 Task: Look for space in El Dorado Hills, United States from 10th July, 2023 to 15th July, 2023 for 7 adults in price range Rs.10000 to Rs.15000. Place can be entire place or shared room with 4 bedrooms having 7 beds and 4 bathrooms. Property type can be house, flat, guest house. Amenities needed are: wifi, TV, free parkinig on premises, gym, breakfast. Booking option can be shelf check-in. Required host language is English.
Action: Mouse moved to (456, 128)
Screenshot: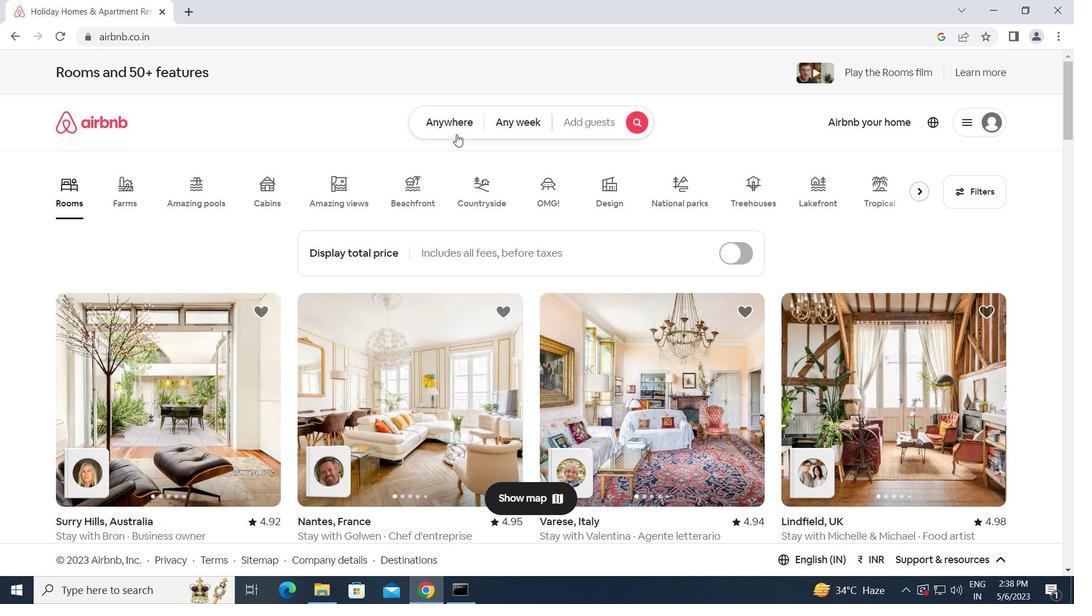 
Action: Mouse pressed left at (456, 128)
Screenshot: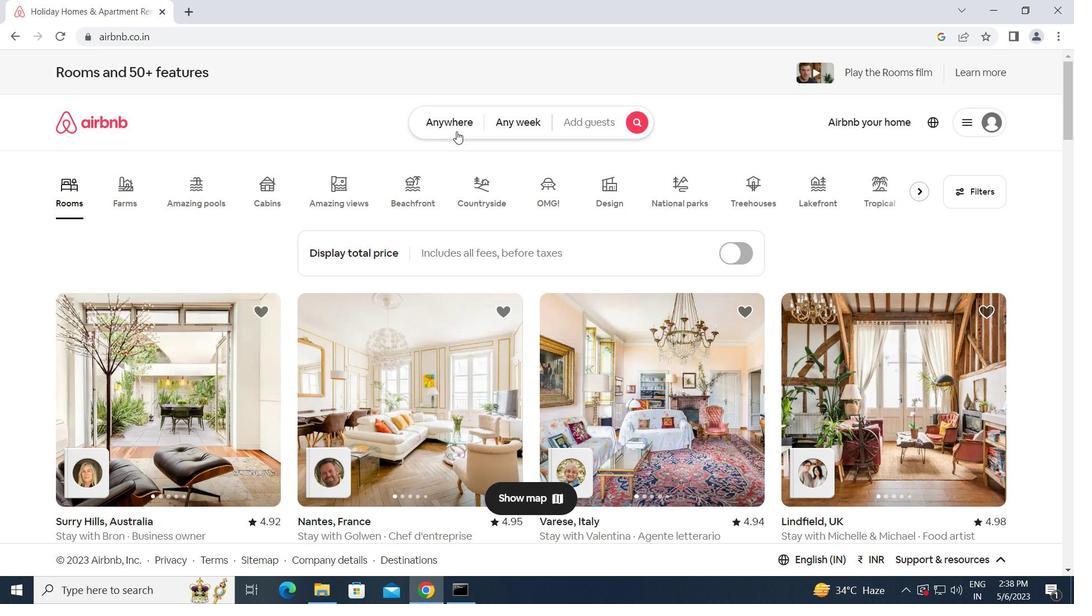 
Action: Mouse moved to (413, 170)
Screenshot: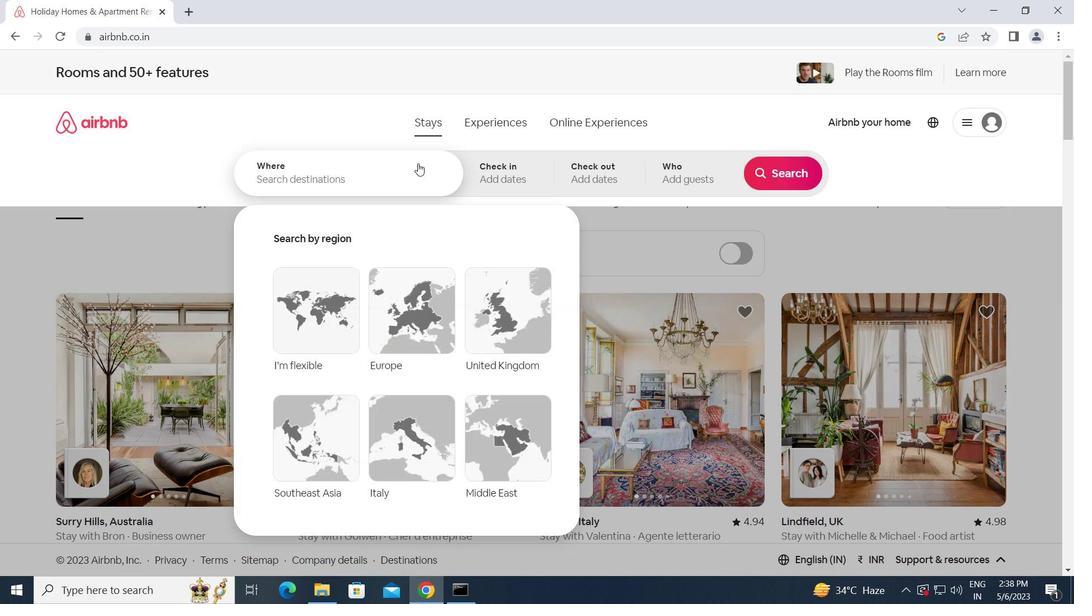 
Action: Mouse pressed left at (413, 170)
Screenshot: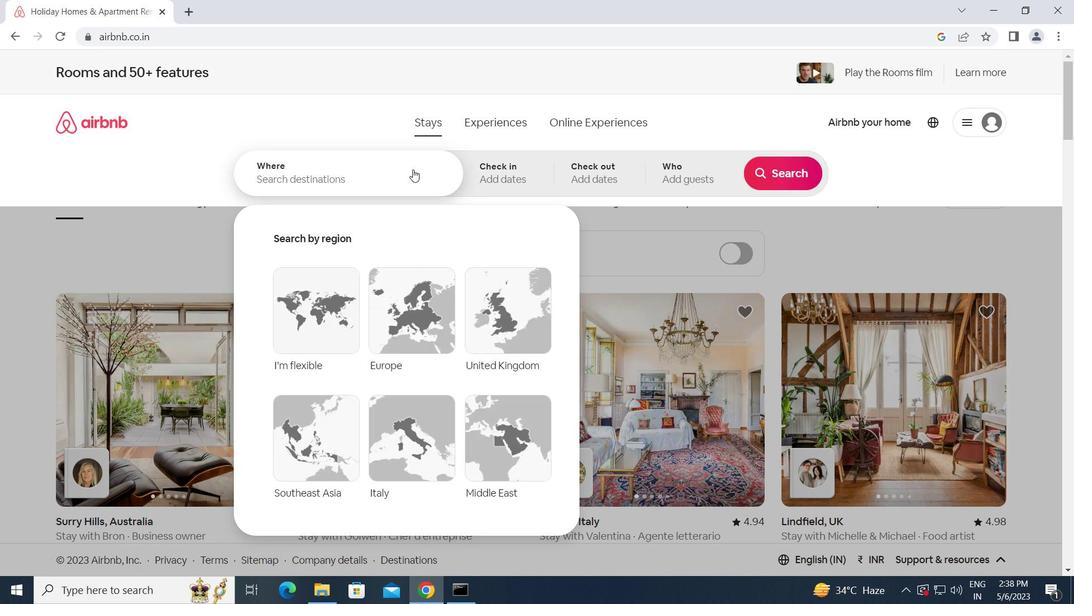 
Action: Key pressed e<Key.caps_lock>l<Key.space><Key.caps_lock>d<Key.caps_lock>orado<Key.space><Key.caps_lock>h<Key.caps_lock>ills,<Key.space><Key.caps_lock>u<Key.caps_lock>nited<Key.space><Key.caps_lock>s<Key.caps_lock>tates<Key.enter>
Screenshot: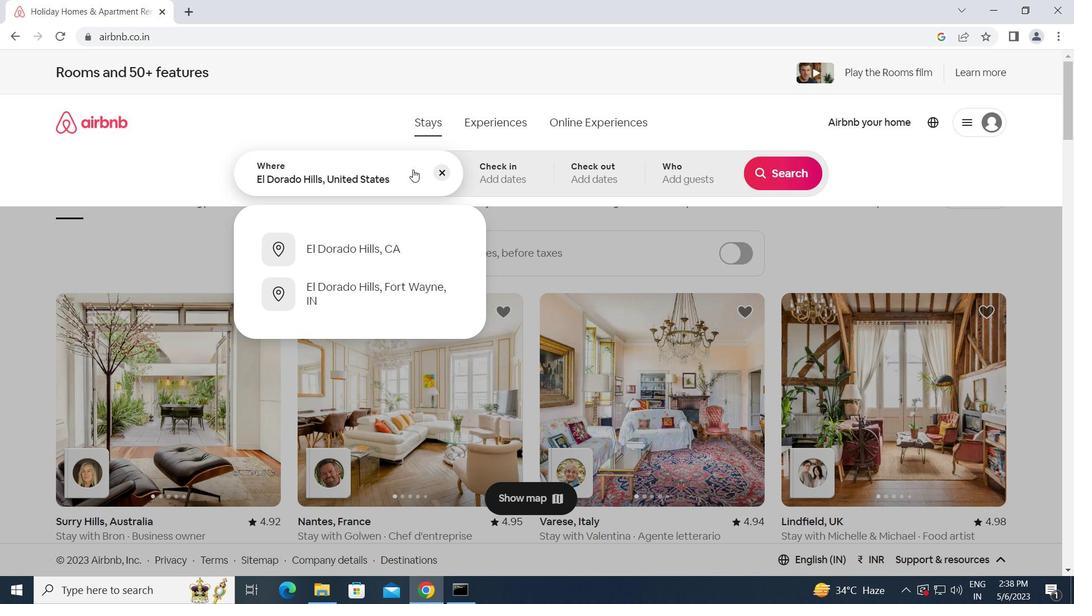 
Action: Mouse moved to (784, 277)
Screenshot: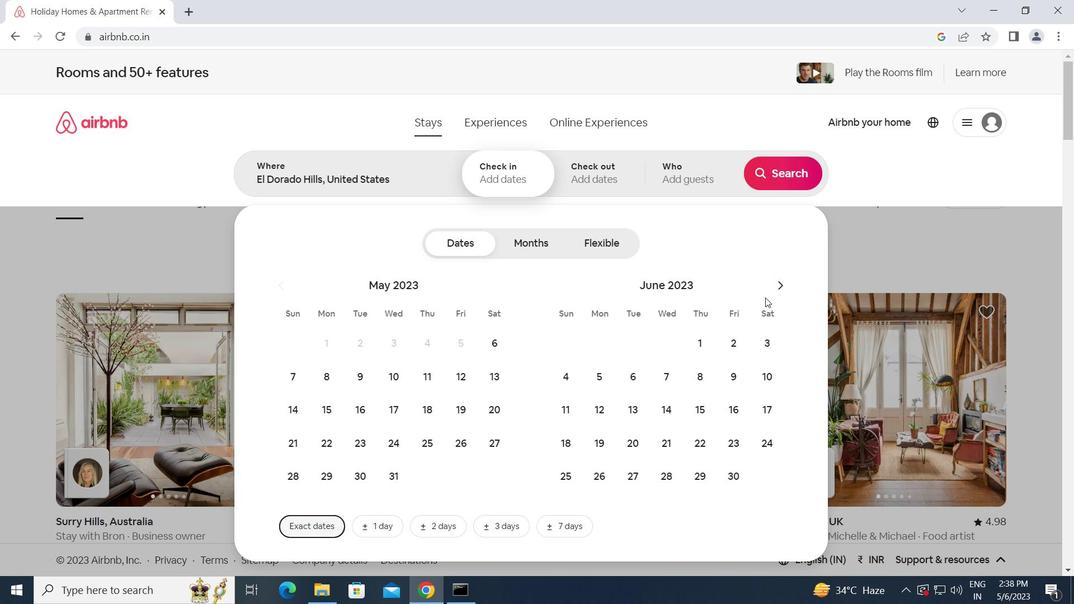 
Action: Mouse pressed left at (784, 277)
Screenshot: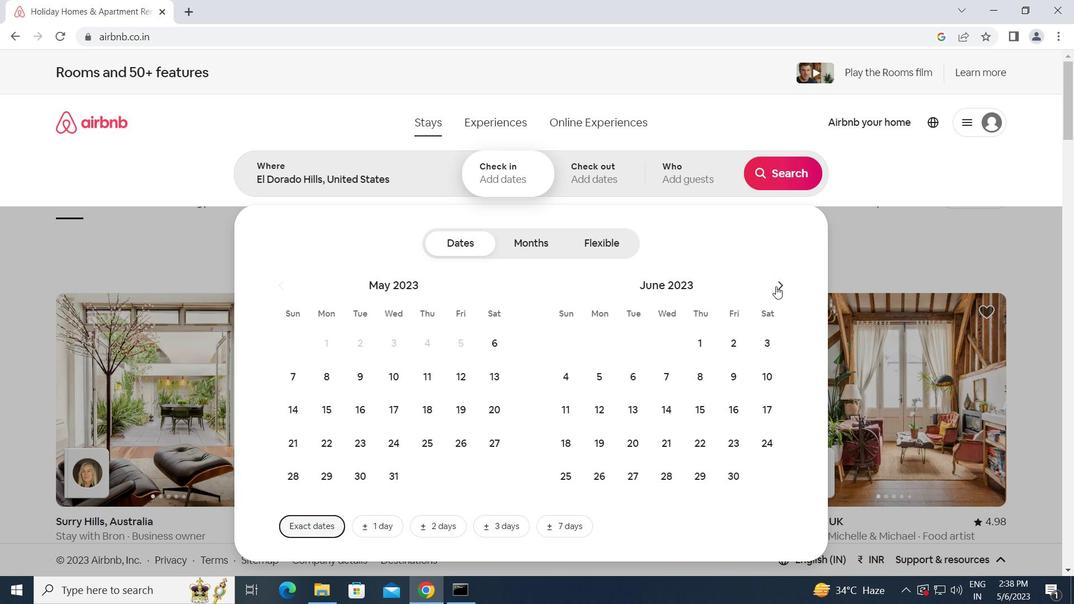 
Action: Mouse moved to (597, 414)
Screenshot: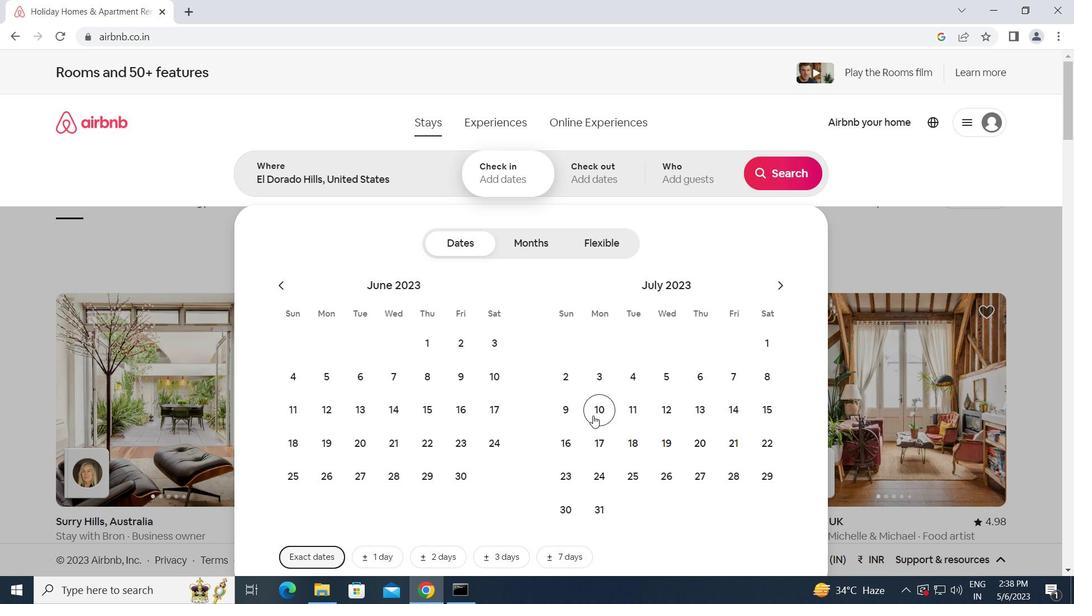
Action: Mouse pressed left at (597, 414)
Screenshot: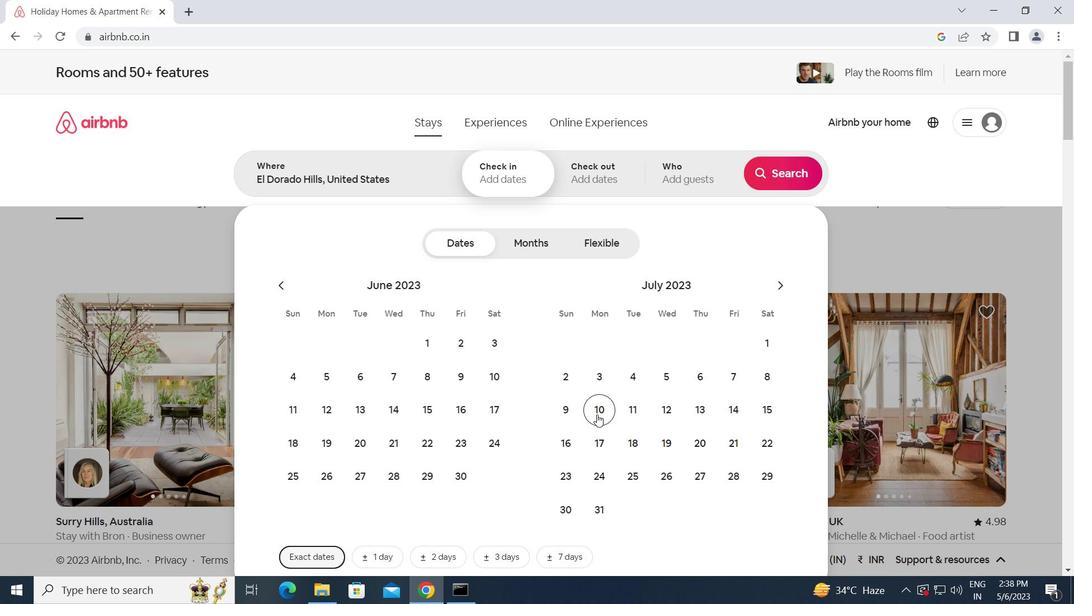 
Action: Mouse moved to (773, 409)
Screenshot: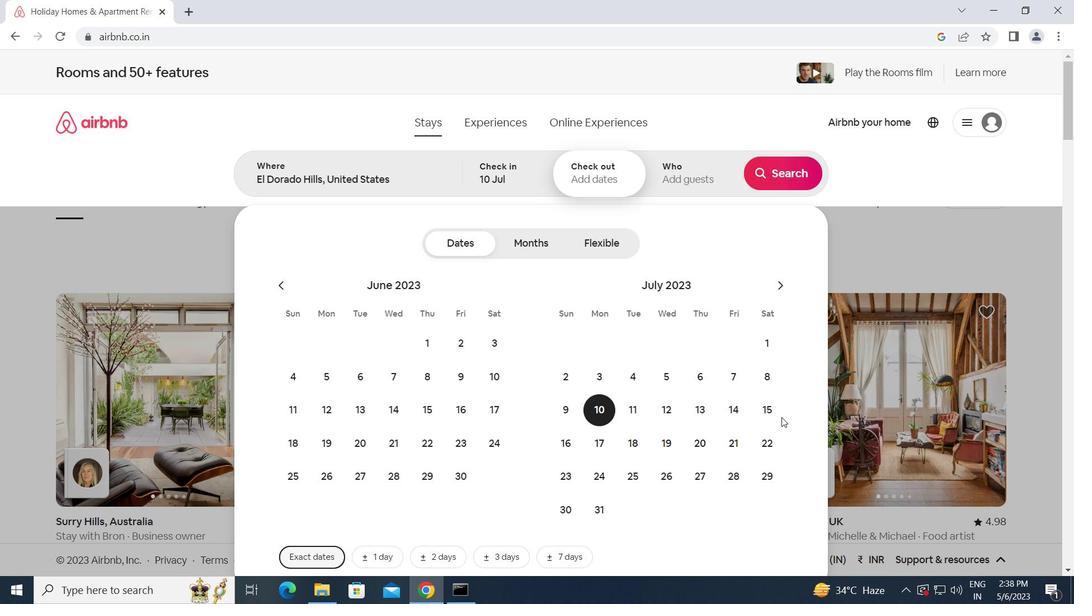 
Action: Mouse pressed left at (773, 409)
Screenshot: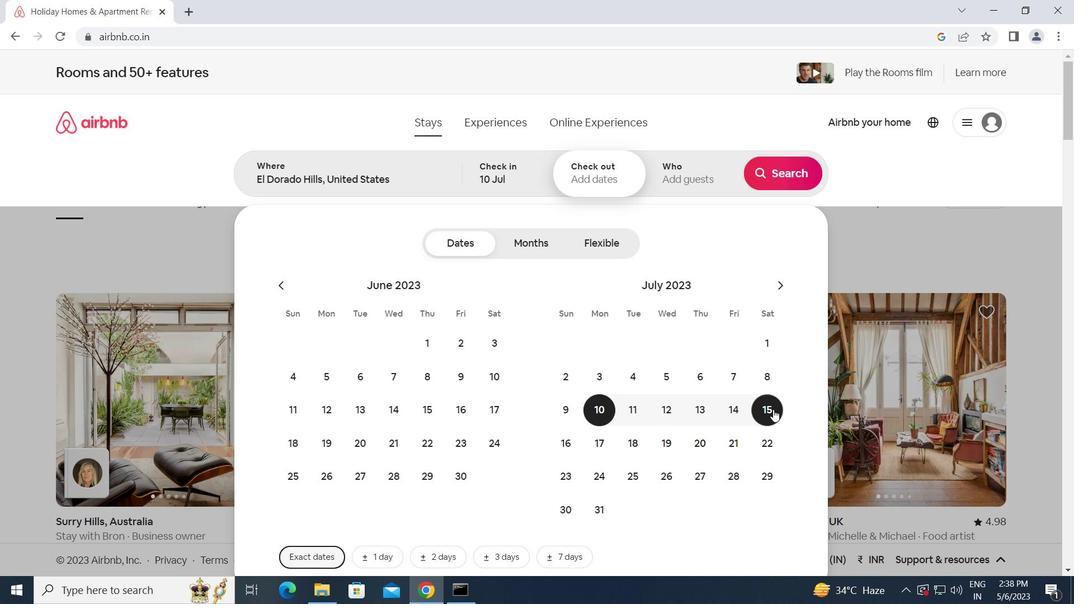 
Action: Mouse moved to (691, 174)
Screenshot: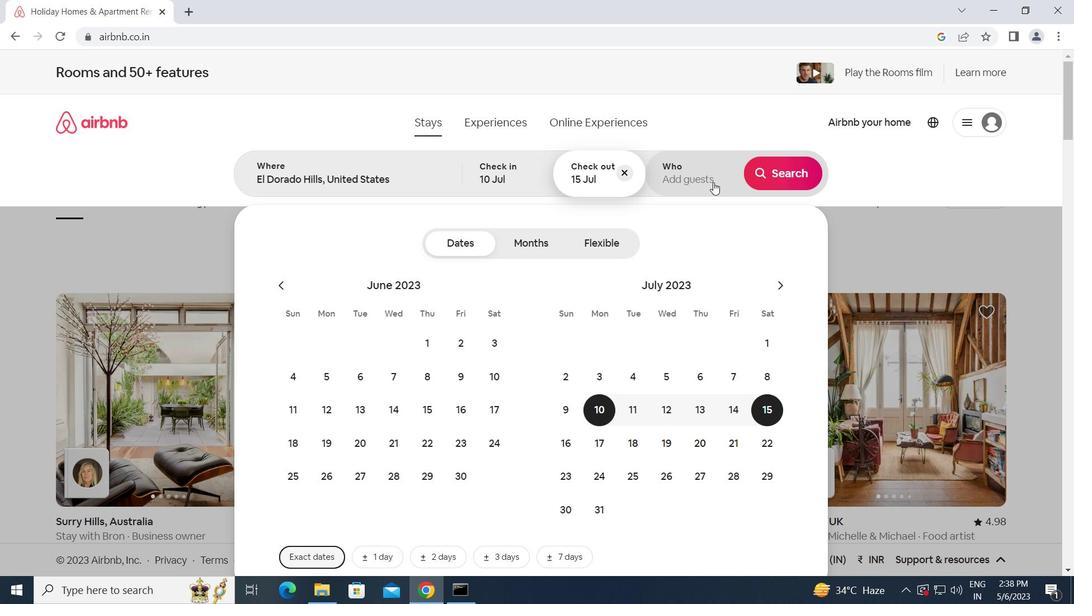 
Action: Mouse pressed left at (691, 174)
Screenshot: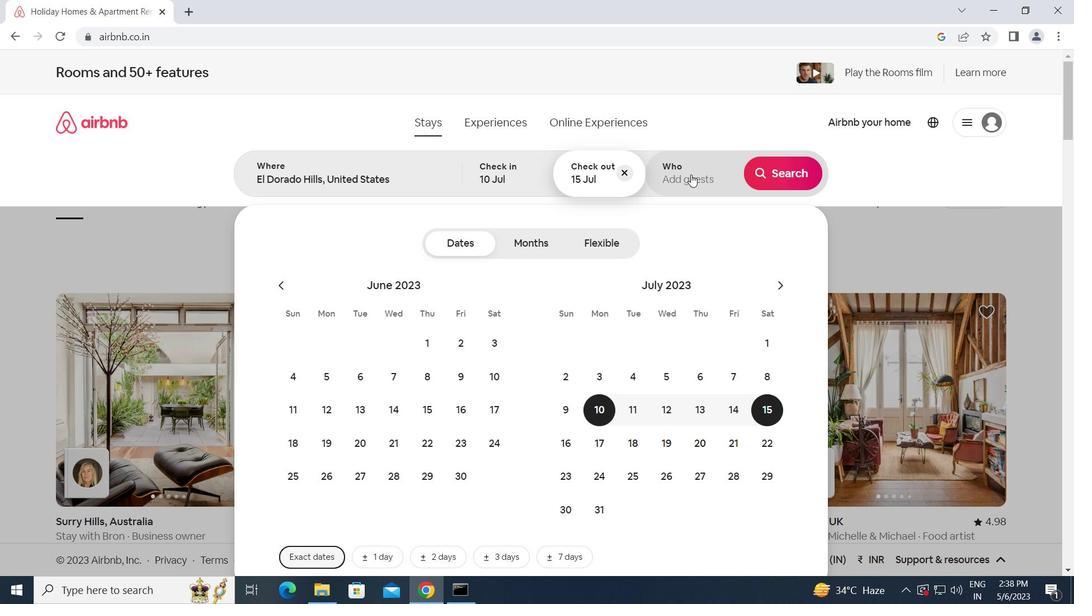
Action: Mouse moved to (791, 246)
Screenshot: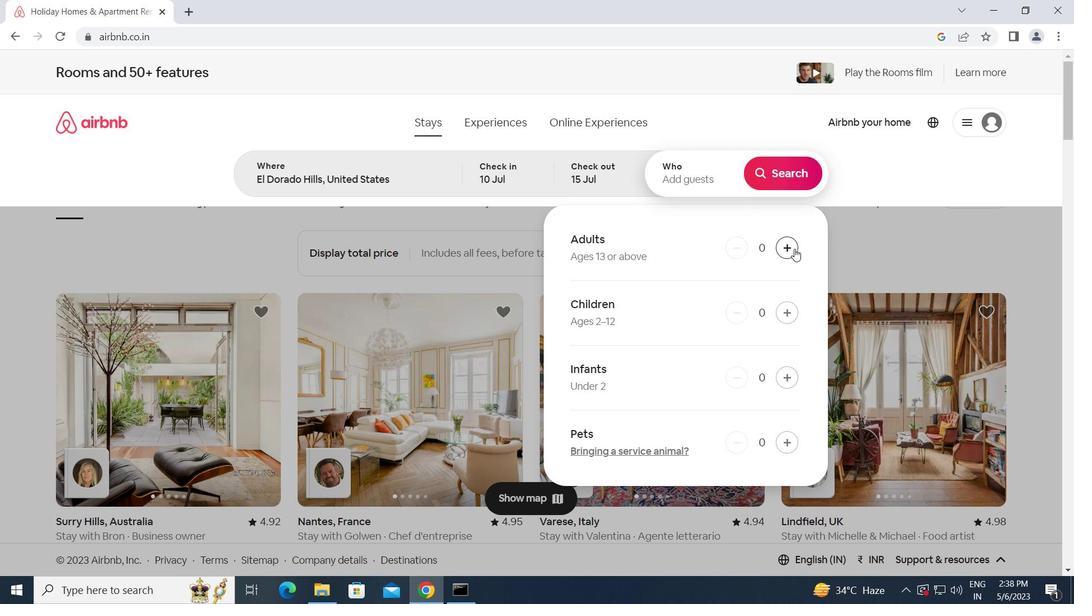 
Action: Mouse pressed left at (791, 246)
Screenshot: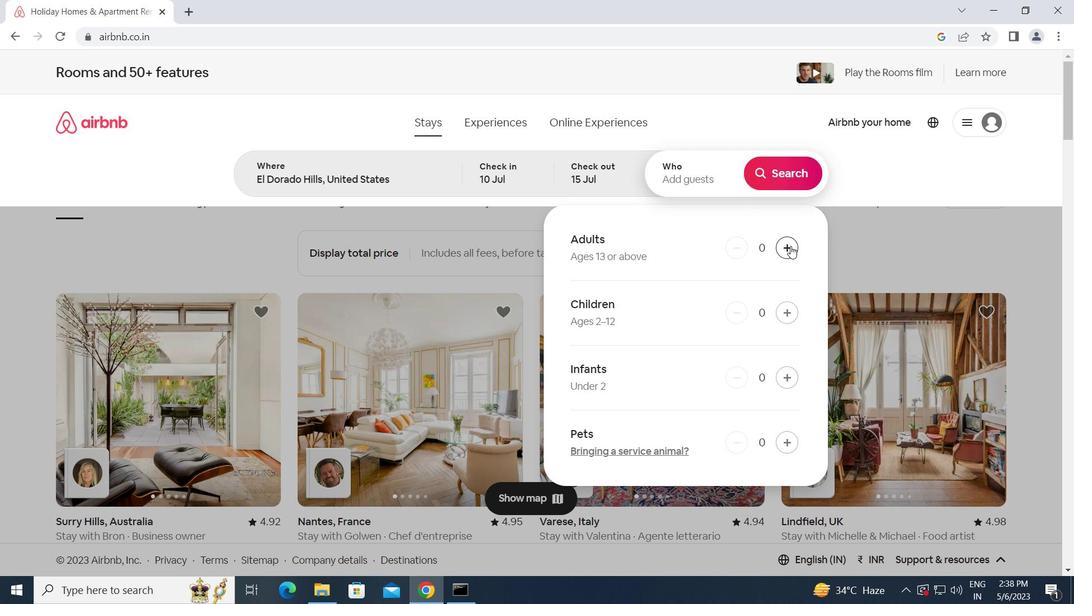 
Action: Mouse pressed left at (791, 246)
Screenshot: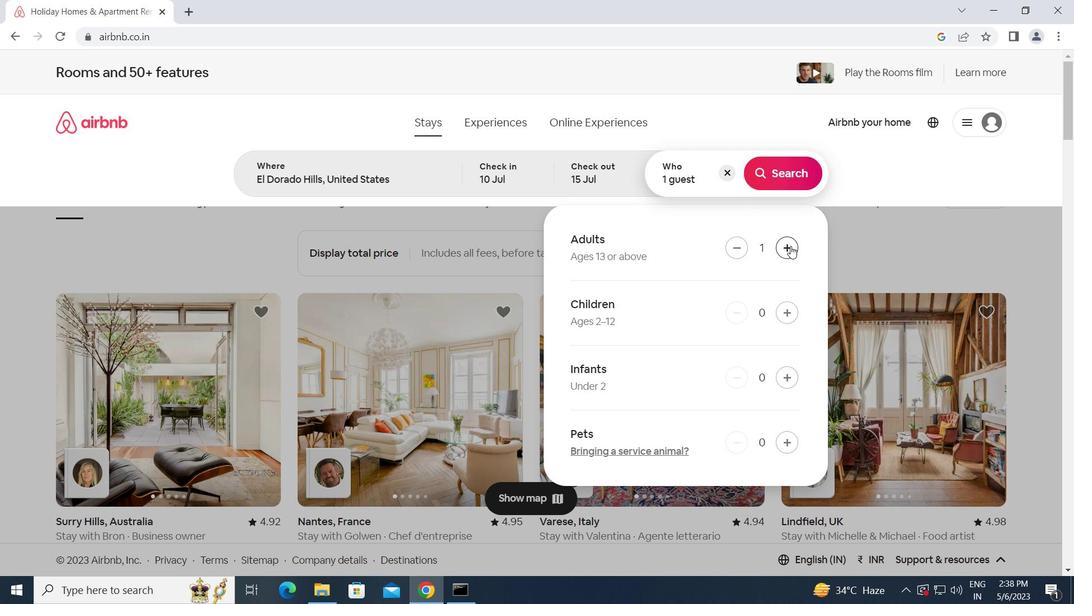 
Action: Mouse pressed left at (791, 246)
Screenshot: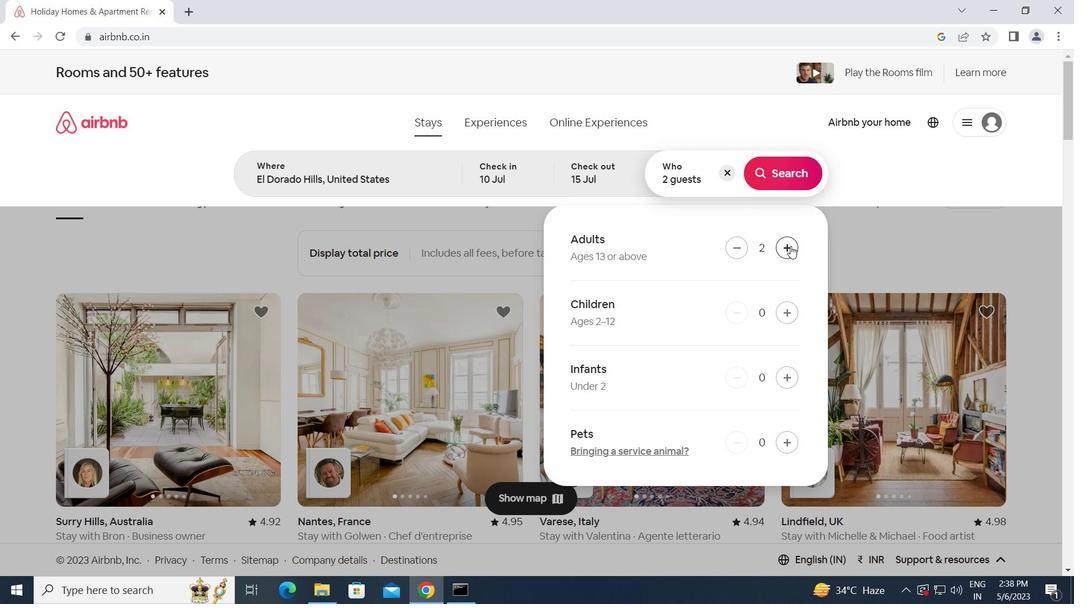 
Action: Mouse pressed left at (791, 246)
Screenshot: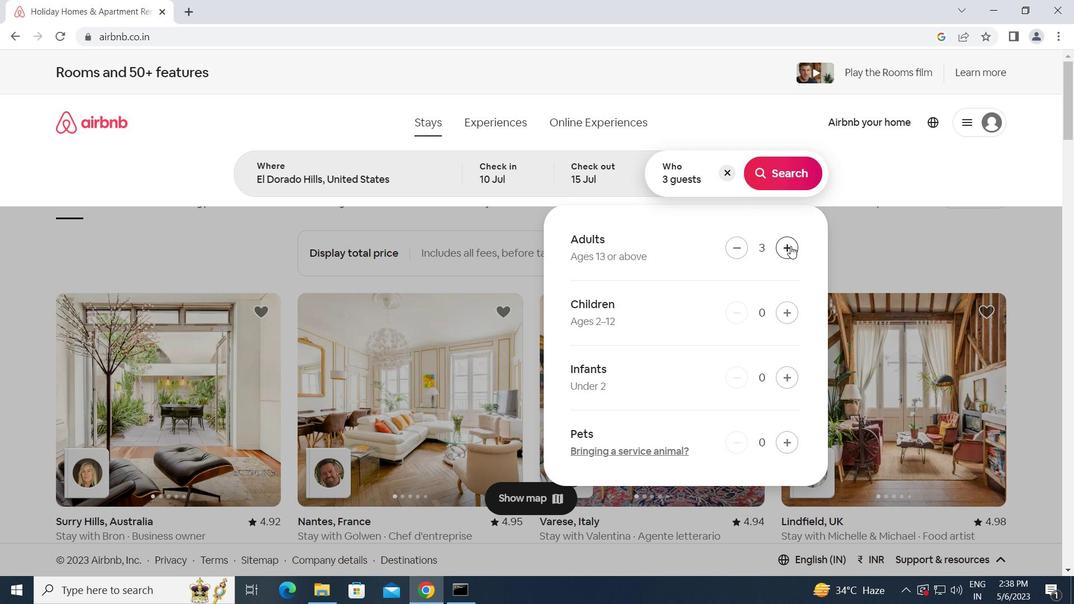 
Action: Mouse pressed left at (791, 246)
Screenshot: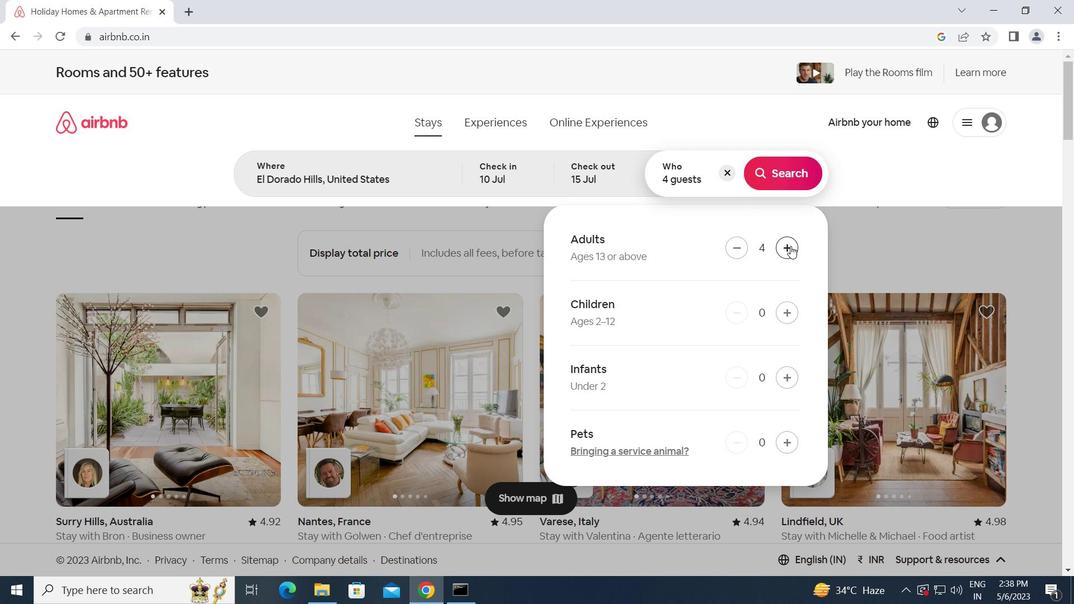 
Action: Mouse pressed left at (791, 246)
Screenshot: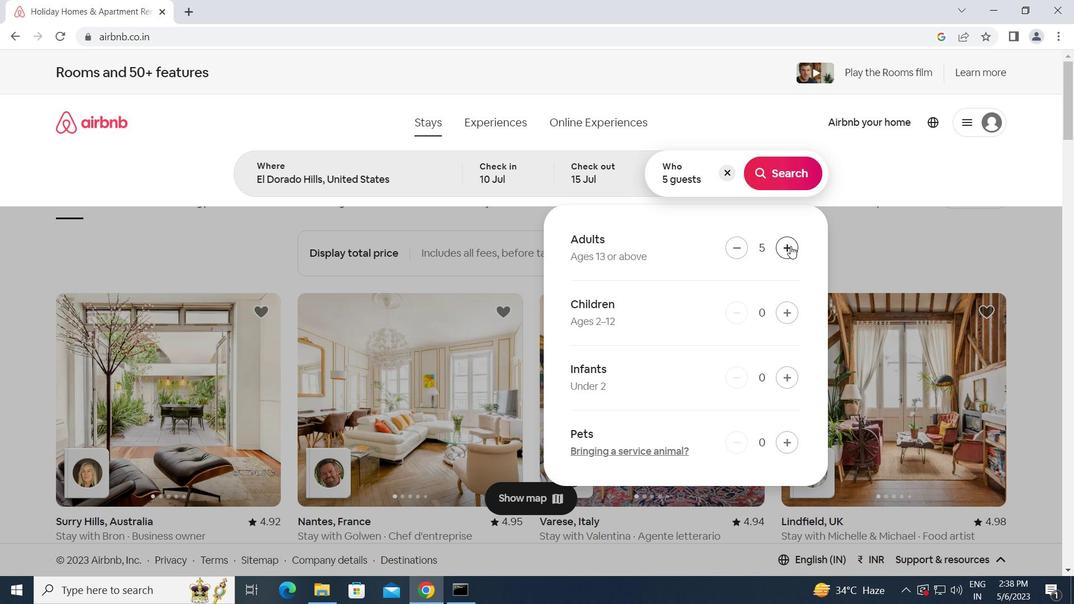 
Action: Mouse pressed left at (791, 246)
Screenshot: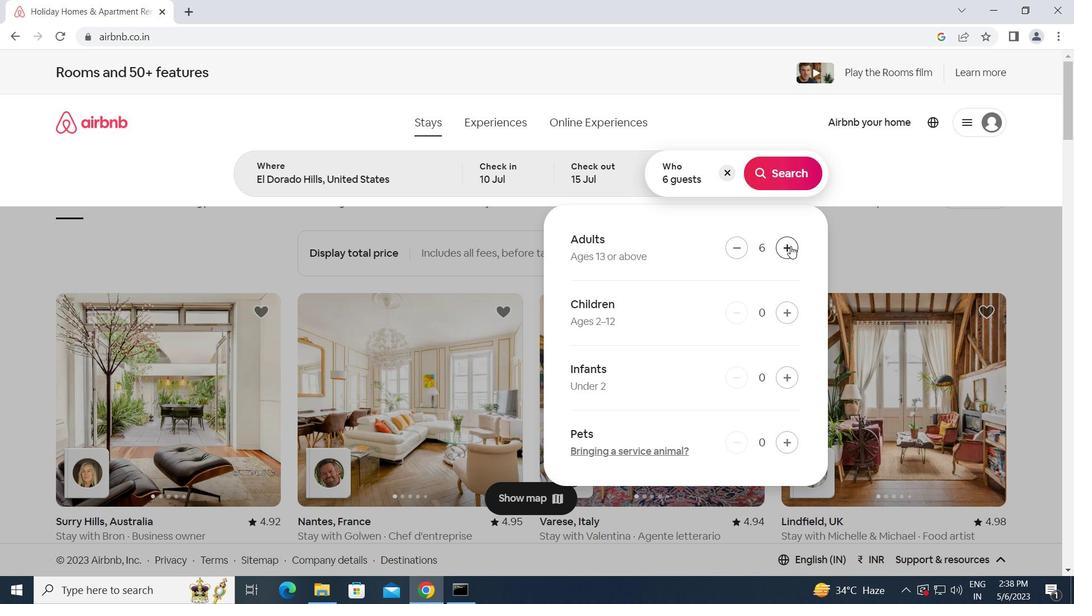 
Action: Mouse moved to (792, 174)
Screenshot: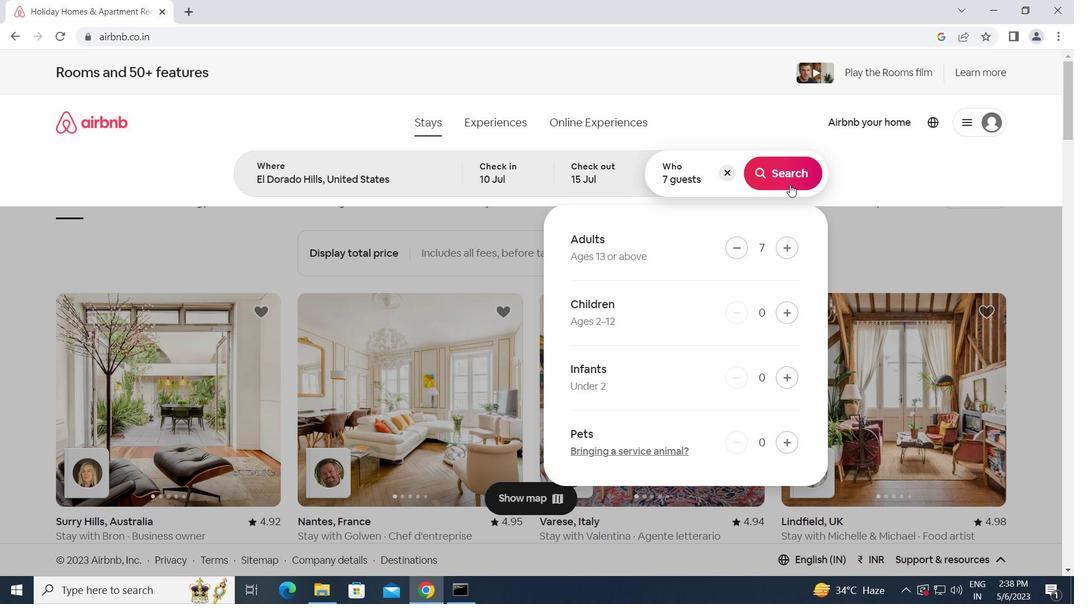
Action: Mouse pressed left at (792, 174)
Screenshot: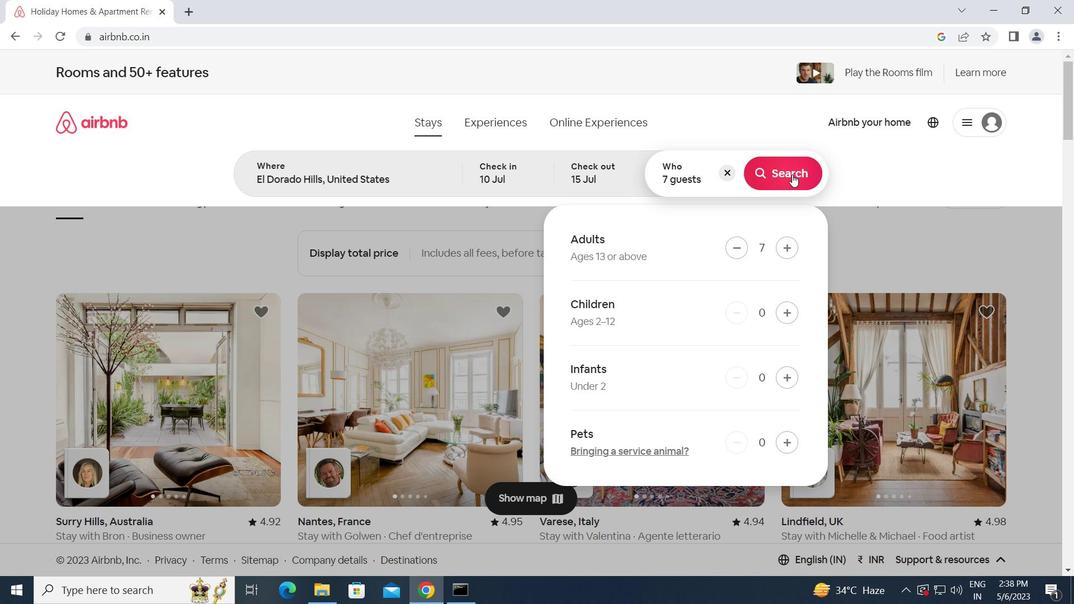
Action: Mouse moved to (1003, 135)
Screenshot: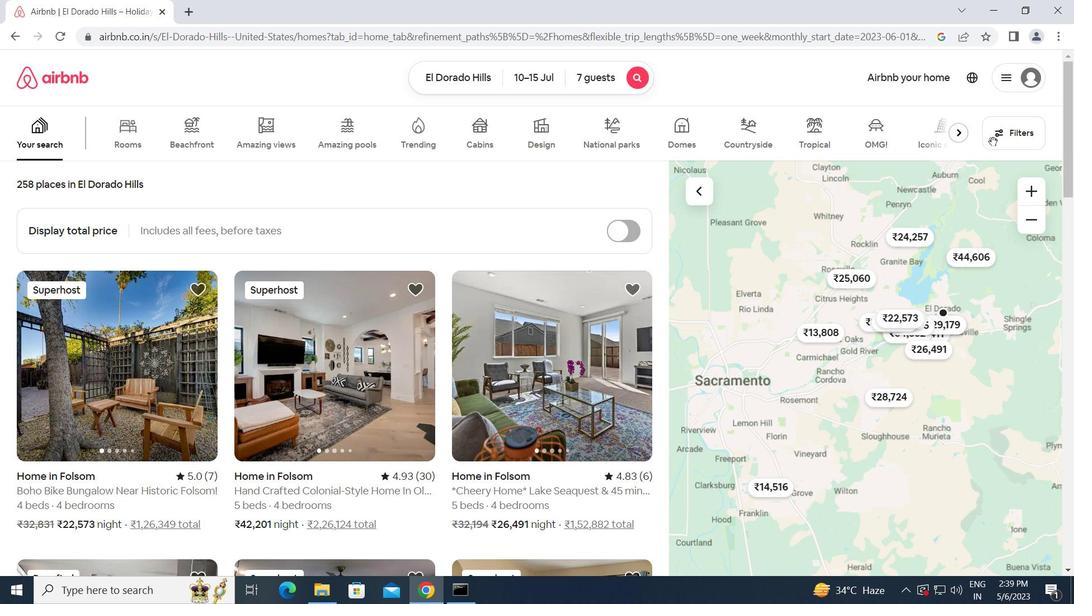 
Action: Mouse pressed left at (1003, 135)
Screenshot: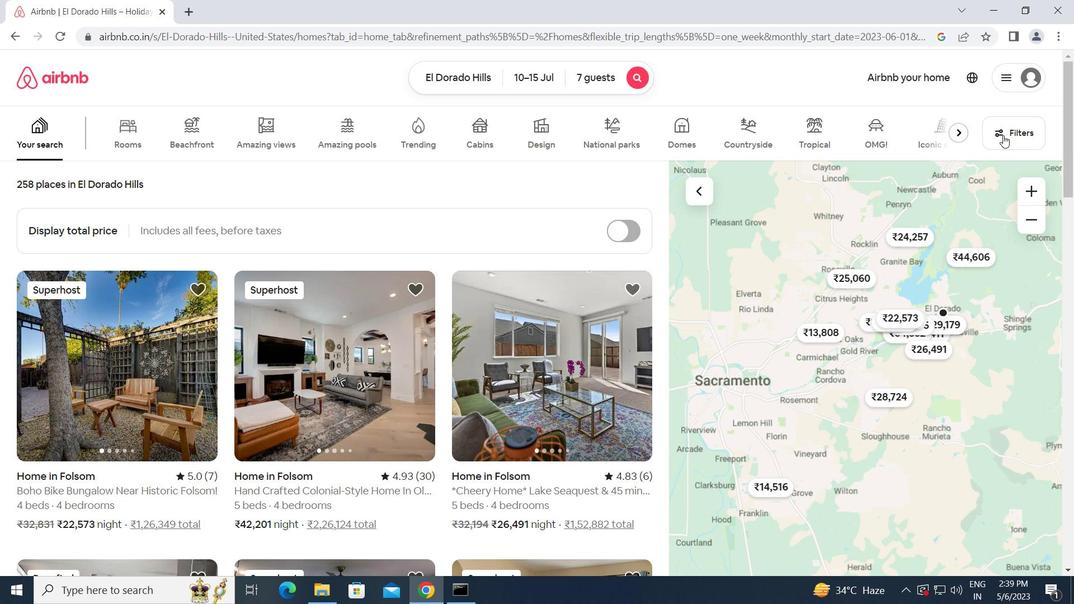 
Action: Mouse moved to (331, 385)
Screenshot: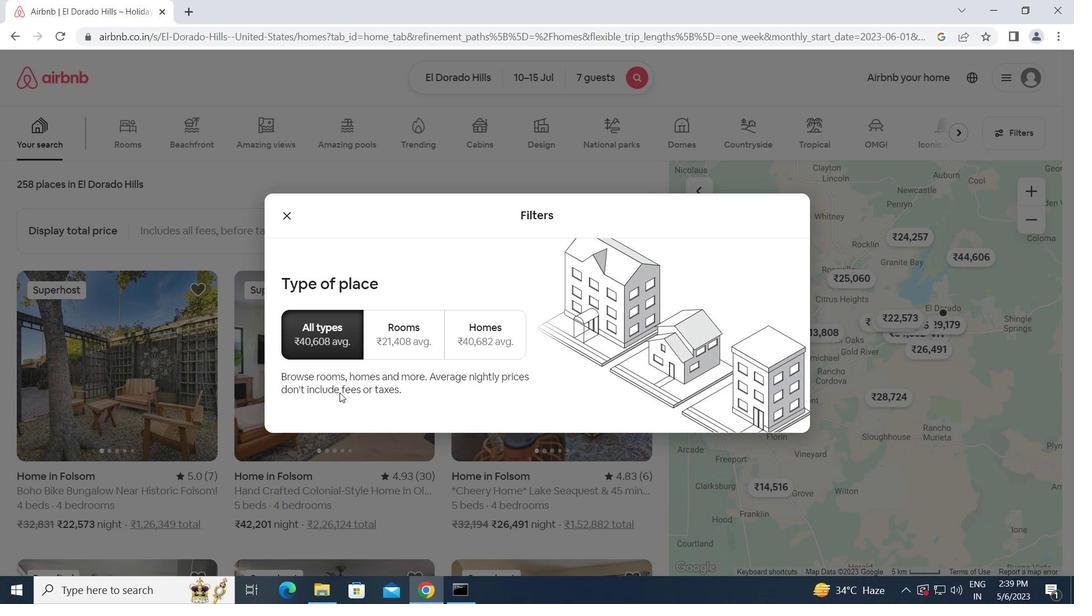 
Action: Mouse scrolled (331, 385) with delta (0, 0)
Screenshot: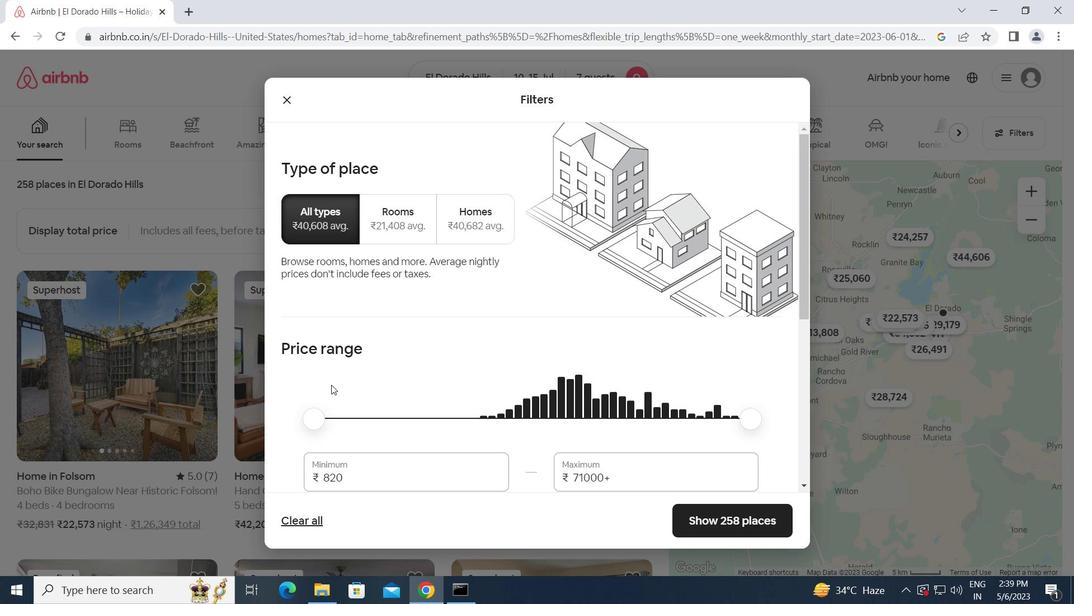 
Action: Mouse scrolled (331, 385) with delta (0, 0)
Screenshot: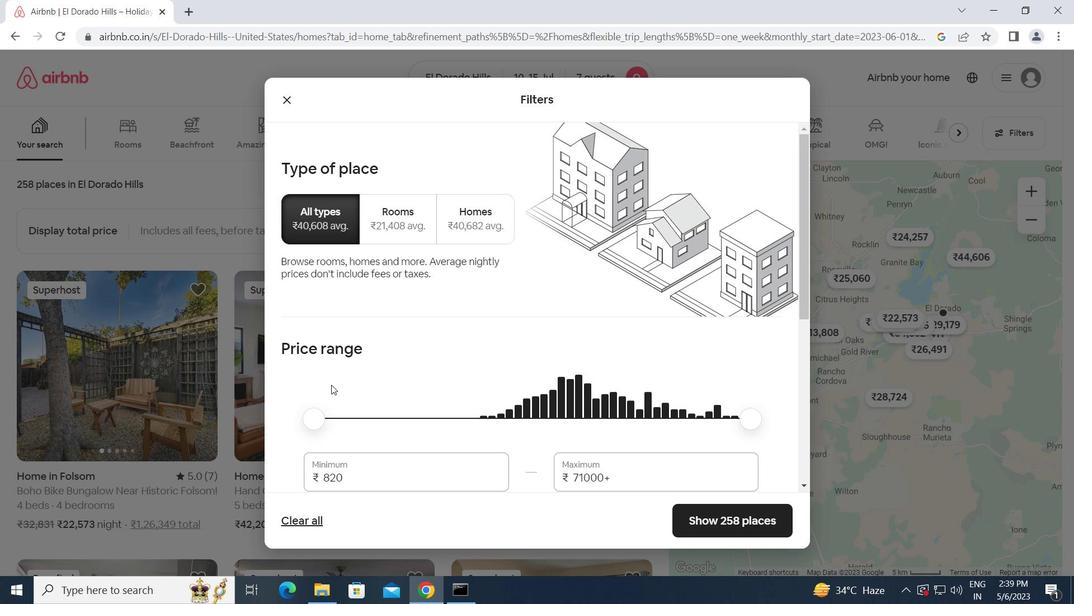 
Action: Mouse moved to (353, 339)
Screenshot: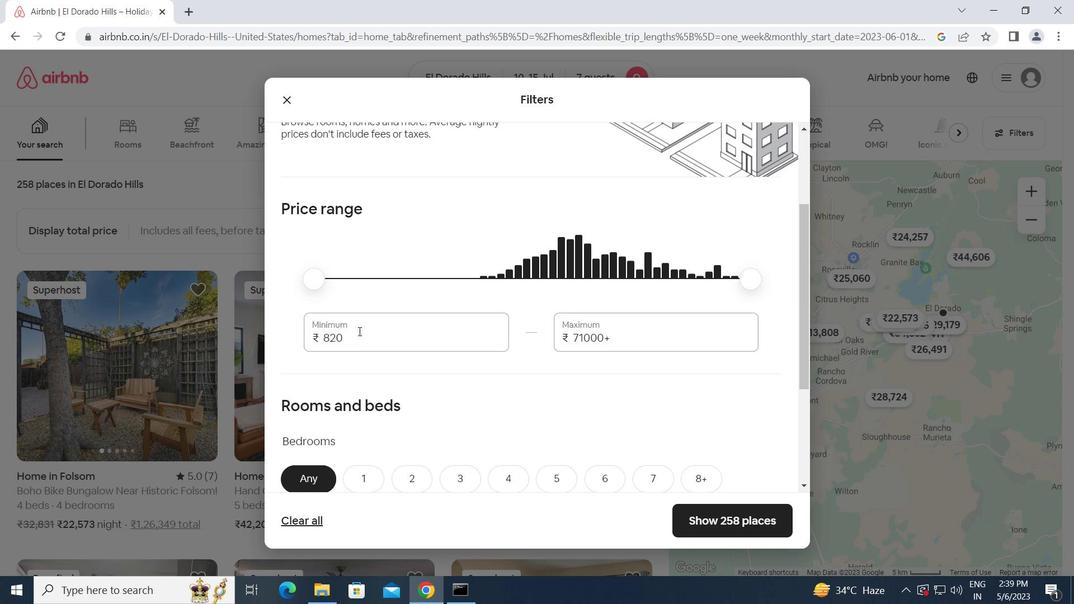 
Action: Mouse pressed left at (353, 339)
Screenshot: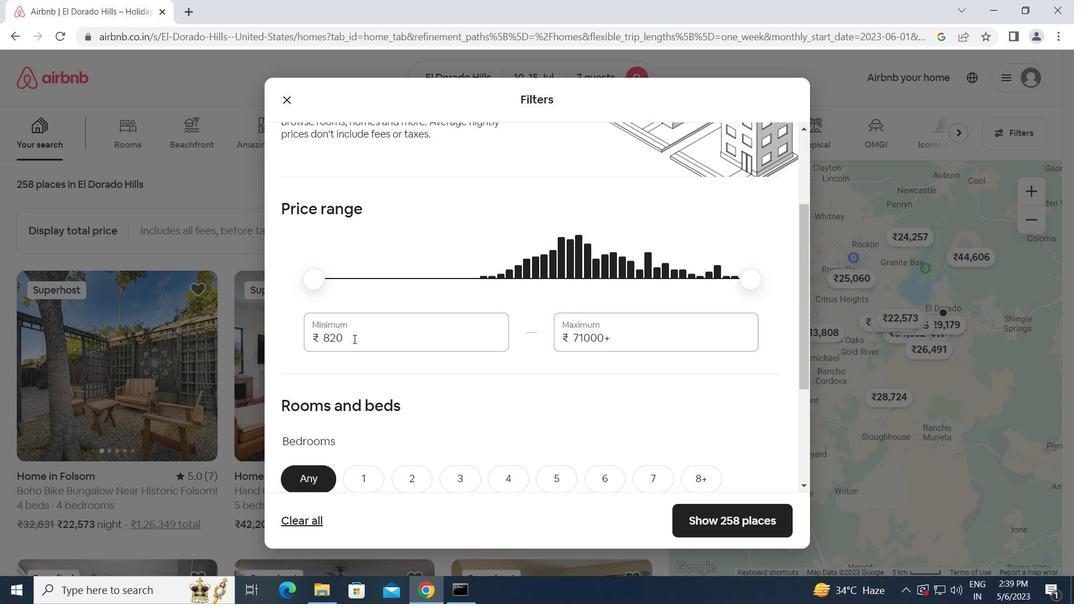 
Action: Mouse moved to (295, 341)
Screenshot: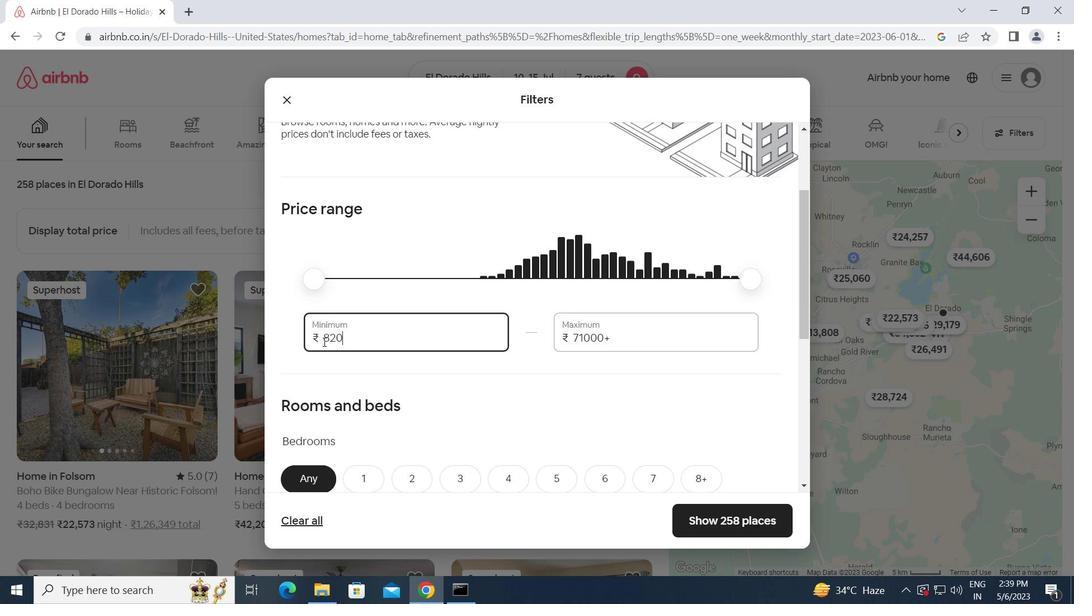 
Action: Key pressed 1
Screenshot: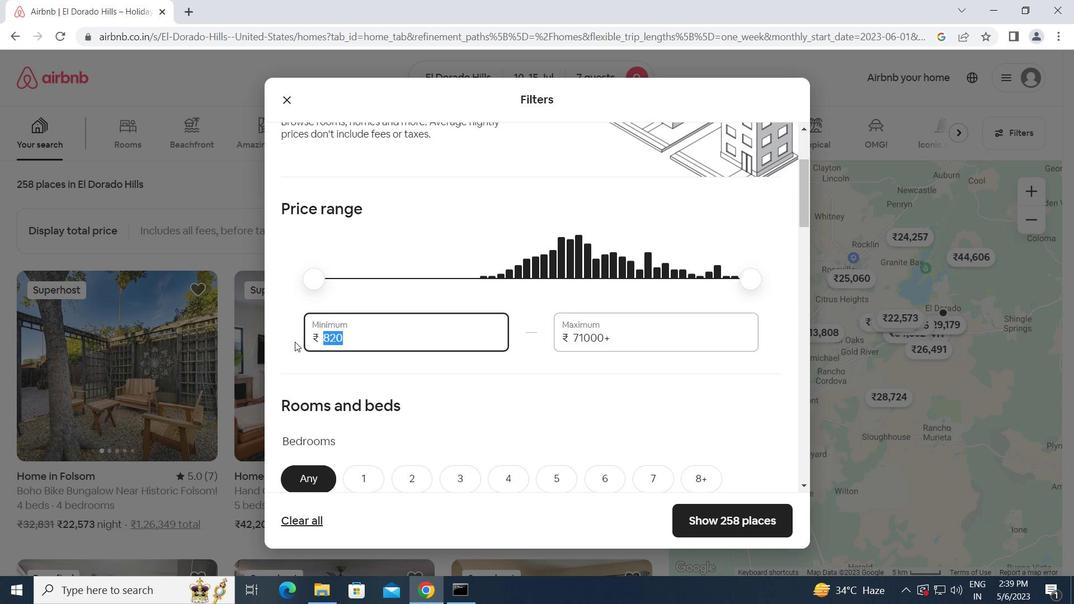 
Action: Mouse moved to (467, 294)
Screenshot: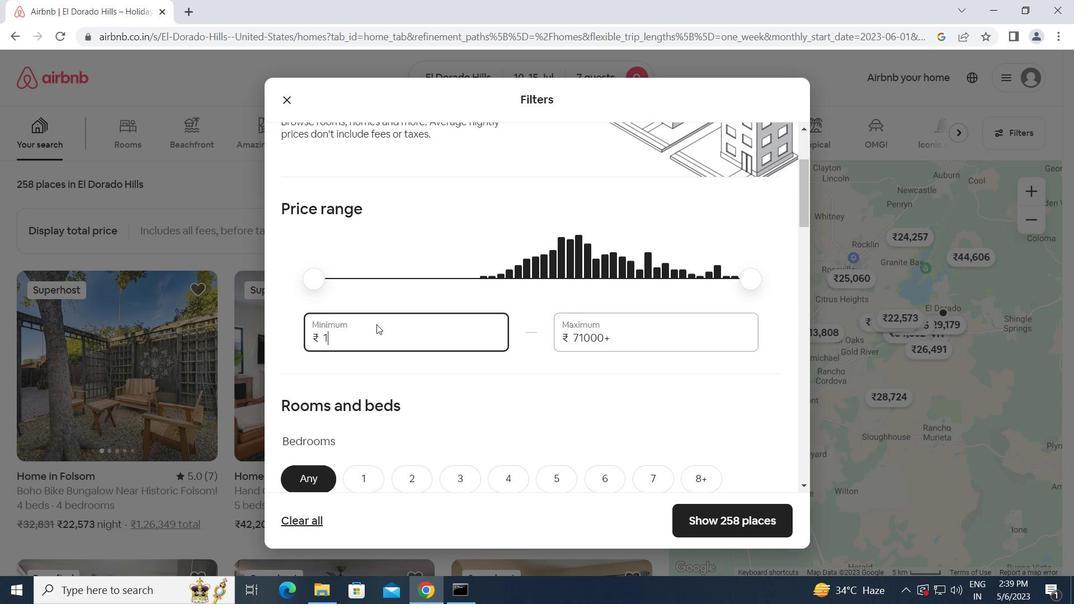 
Action: Key pressed 0000<Key.tab>15000
Screenshot: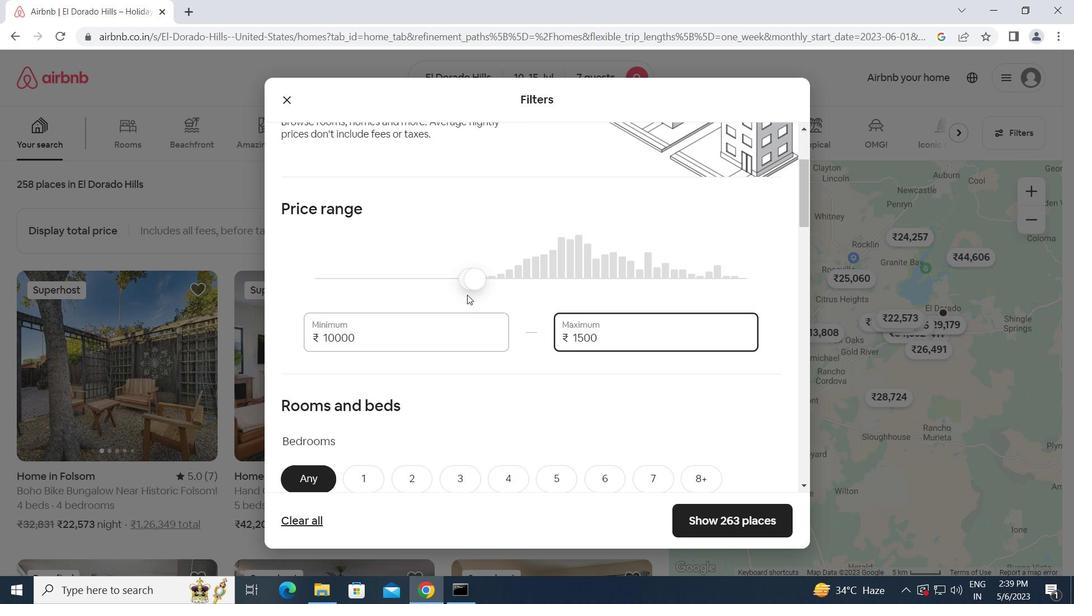 
Action: Mouse moved to (582, 383)
Screenshot: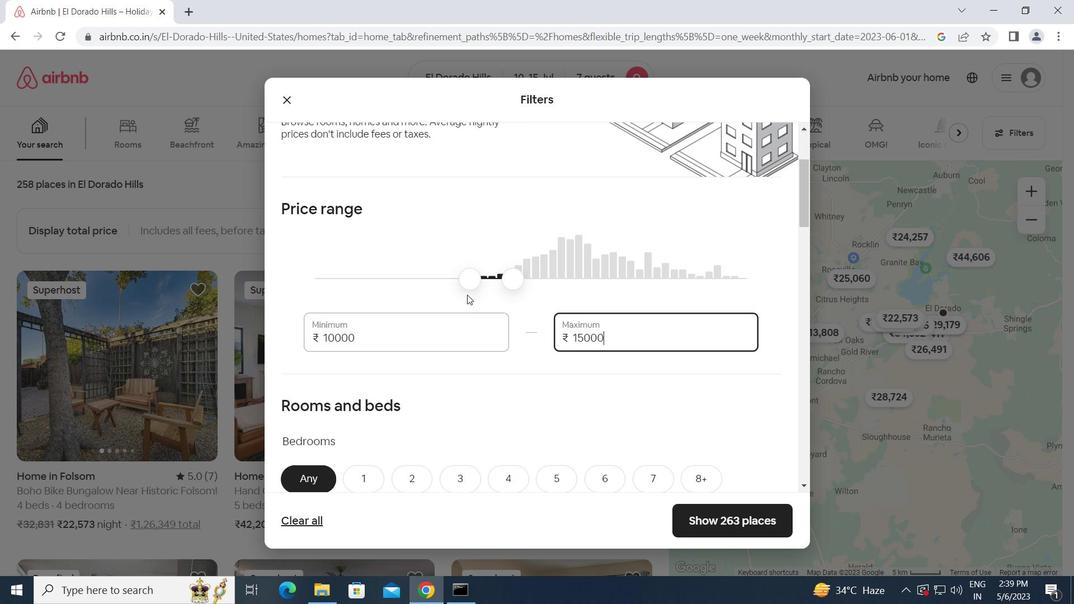 
Action: Mouse scrolled (582, 382) with delta (0, 0)
Screenshot: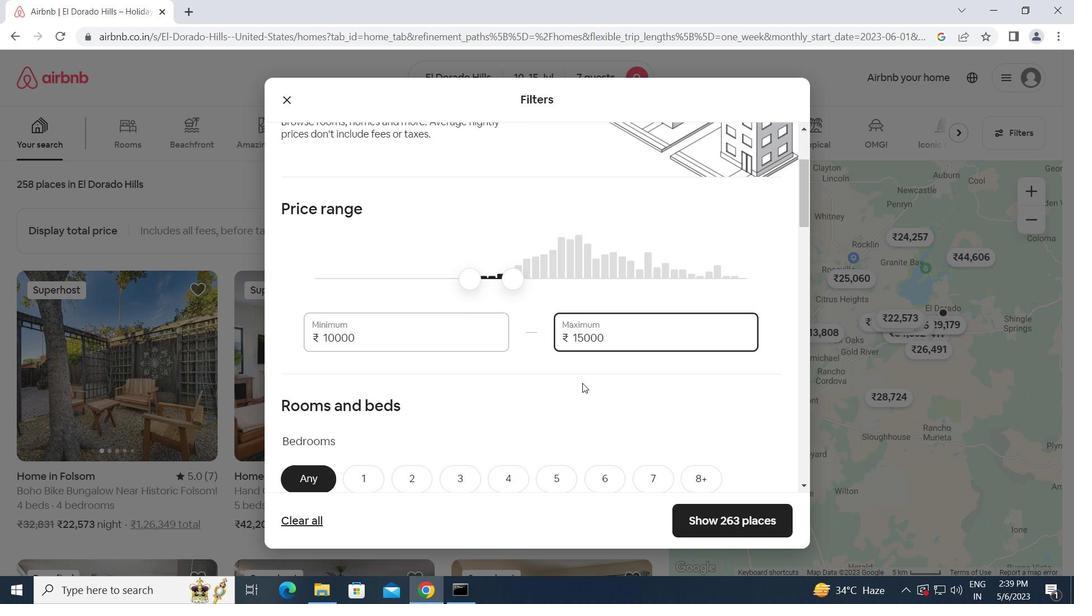 
Action: Mouse scrolled (582, 382) with delta (0, 0)
Screenshot: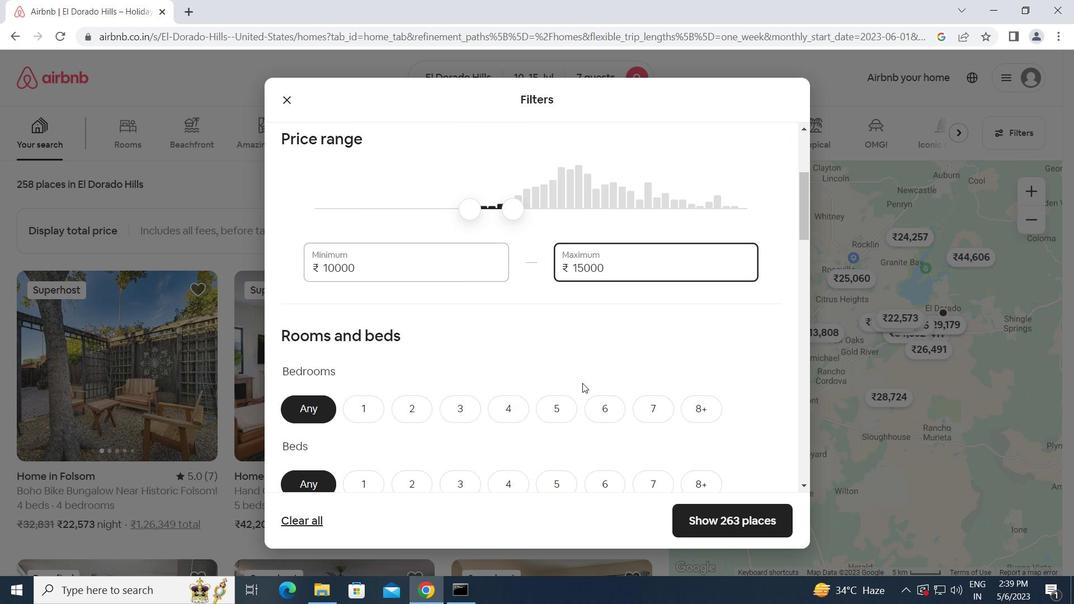 
Action: Mouse scrolled (582, 382) with delta (0, 0)
Screenshot: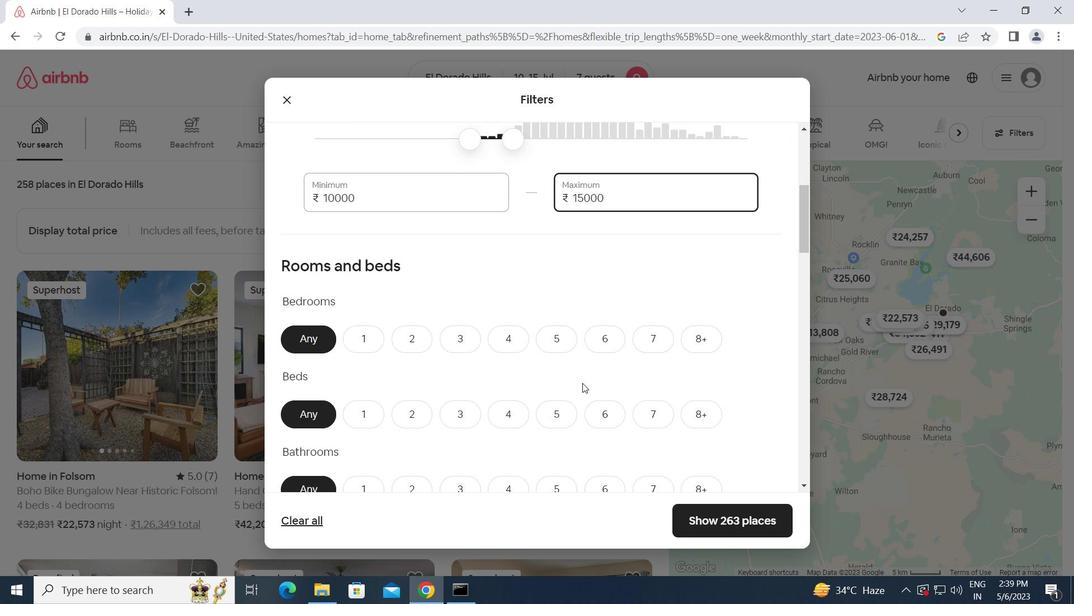 
Action: Mouse scrolled (582, 382) with delta (0, 0)
Screenshot: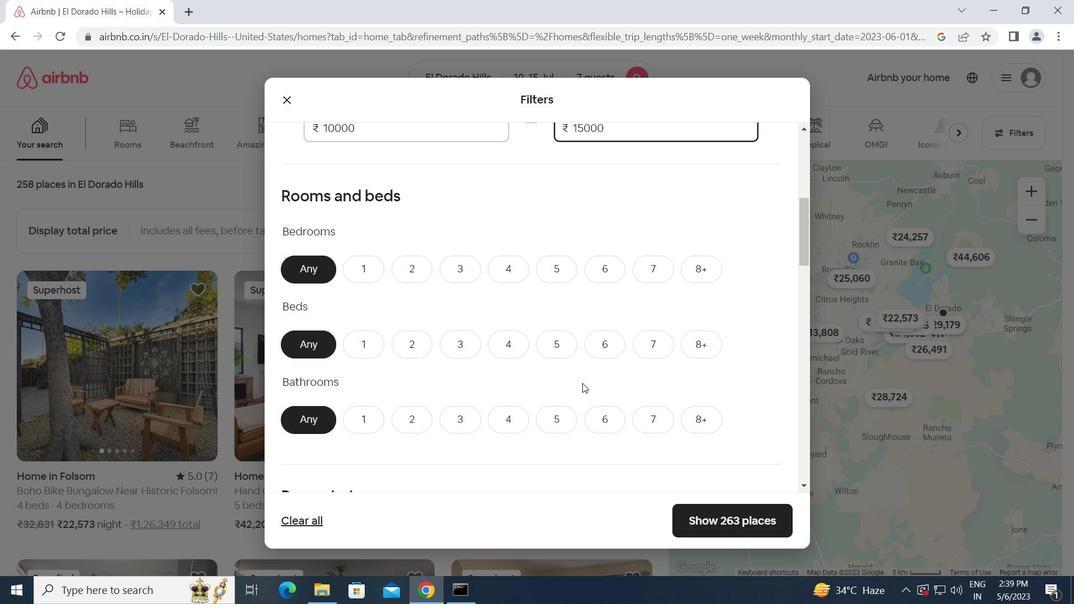
Action: Mouse moved to (498, 200)
Screenshot: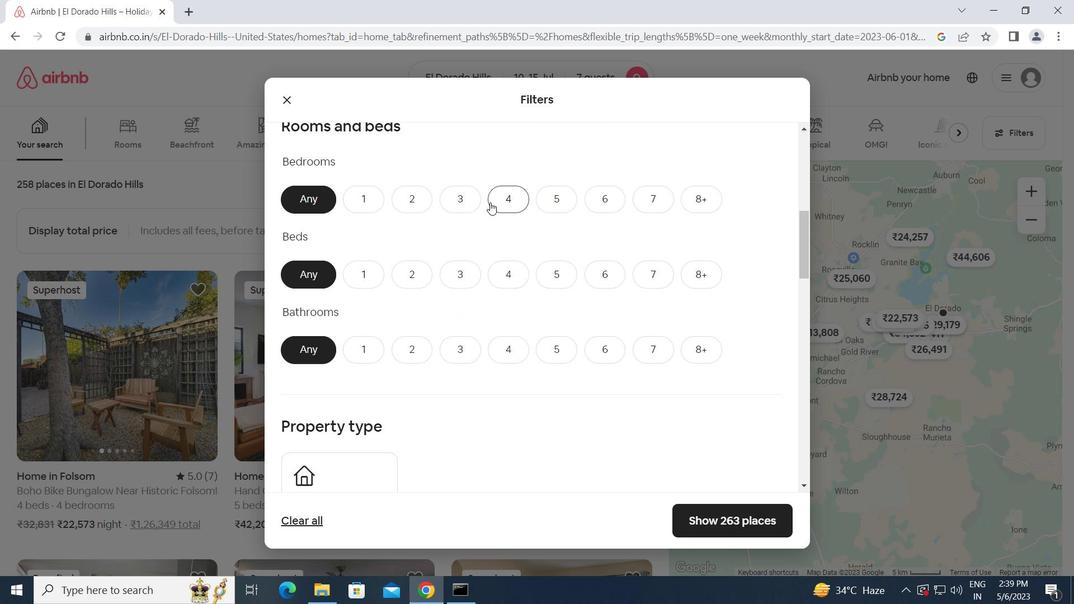 
Action: Mouse pressed left at (498, 200)
Screenshot: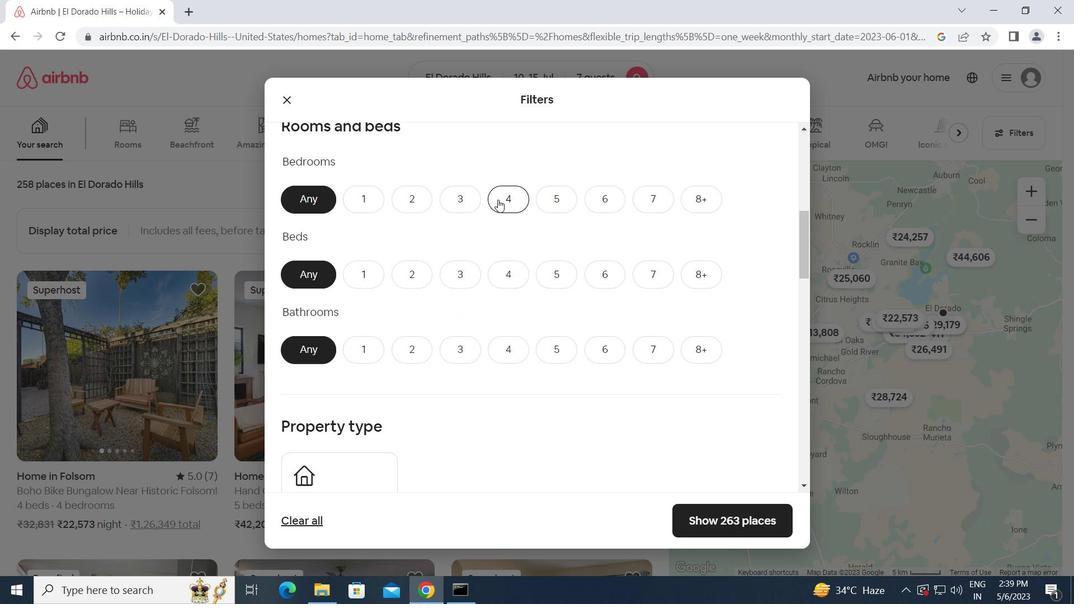 
Action: Mouse moved to (652, 271)
Screenshot: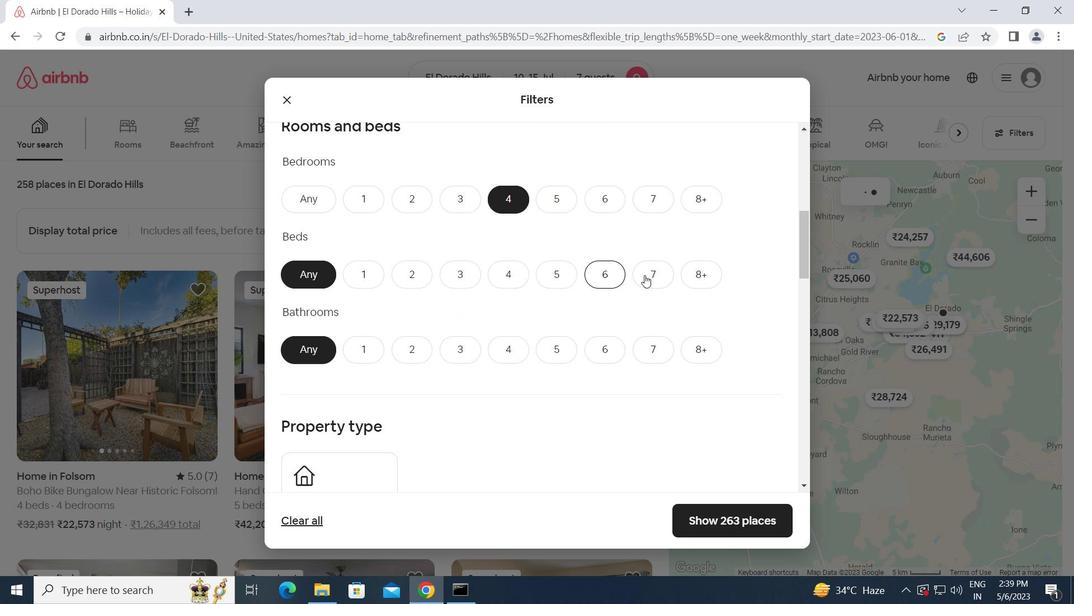 
Action: Mouse pressed left at (652, 271)
Screenshot: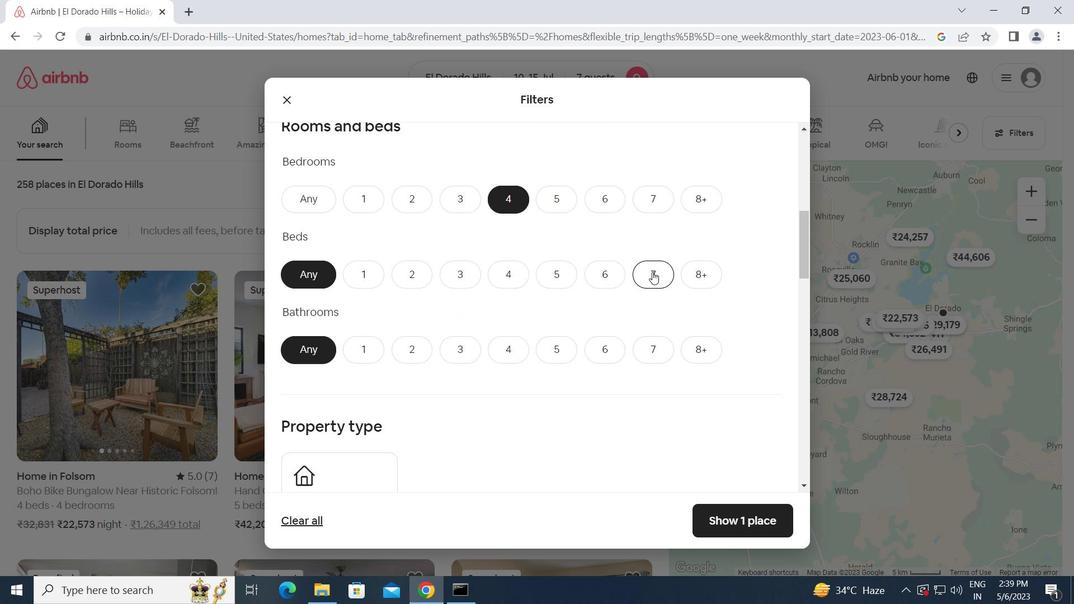 
Action: Mouse moved to (510, 346)
Screenshot: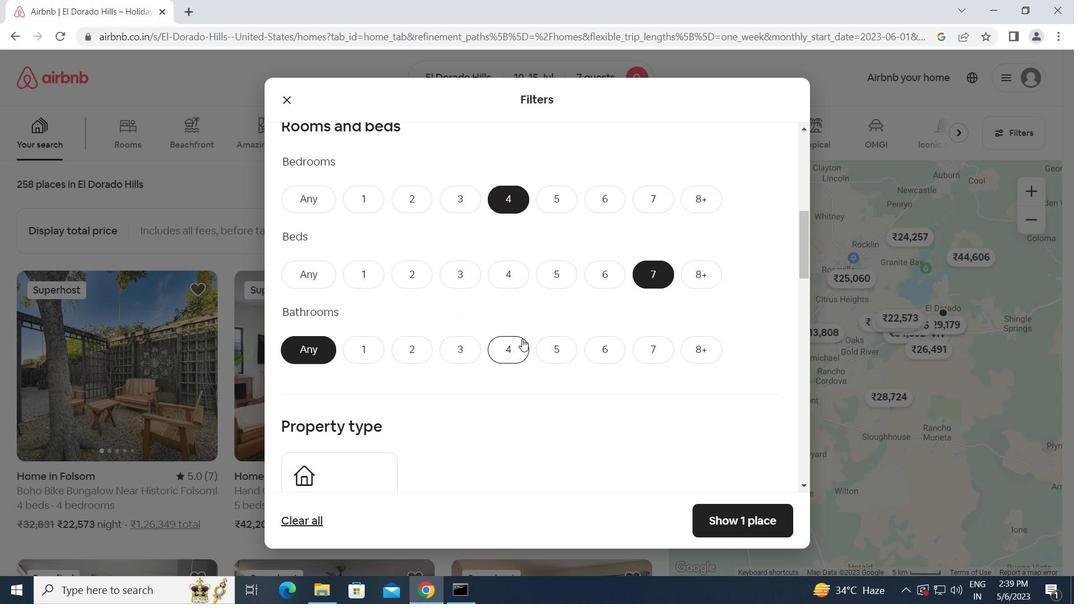 
Action: Mouse pressed left at (510, 346)
Screenshot: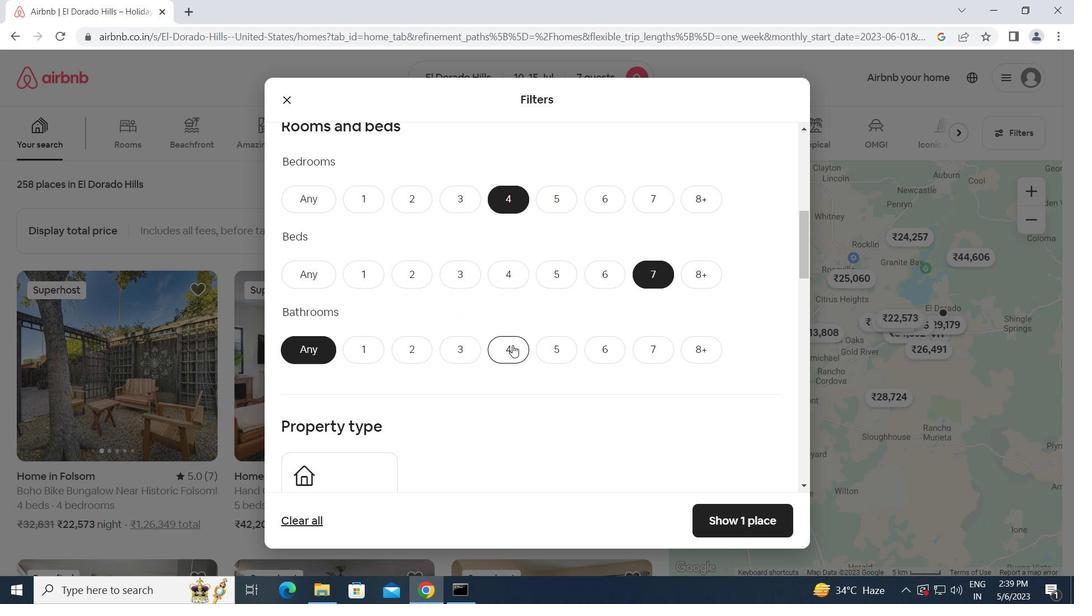 
Action: Mouse moved to (505, 385)
Screenshot: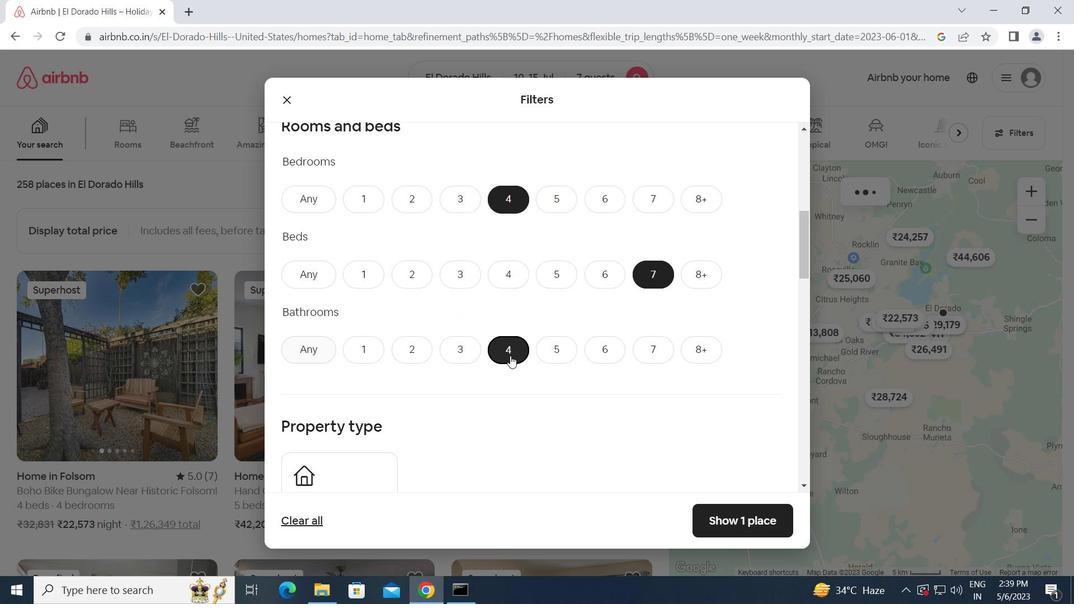 
Action: Mouse scrolled (505, 384) with delta (0, 0)
Screenshot: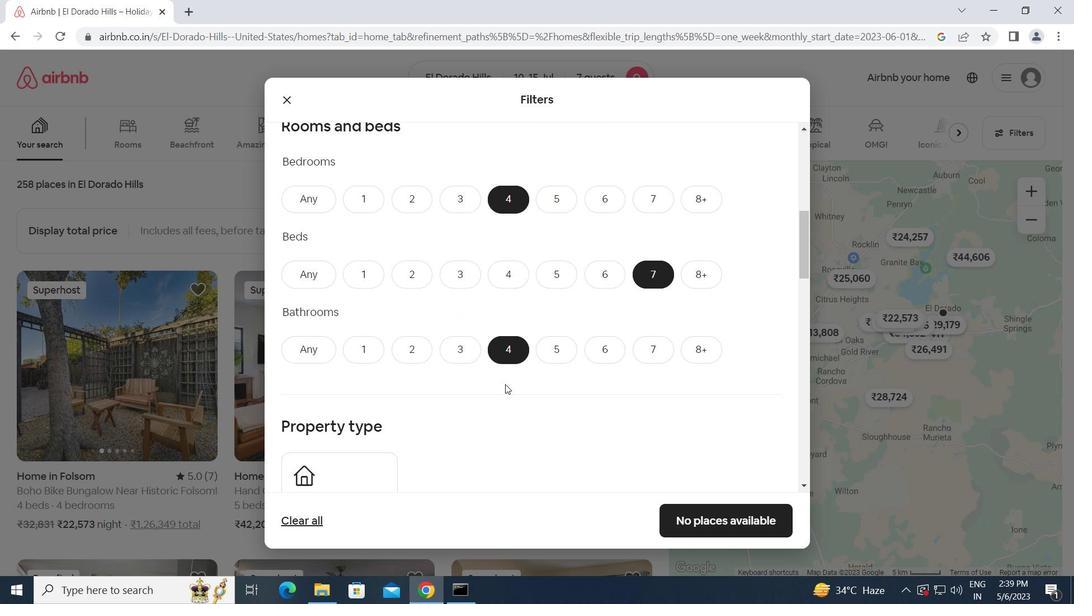
Action: Mouse scrolled (505, 384) with delta (0, 0)
Screenshot: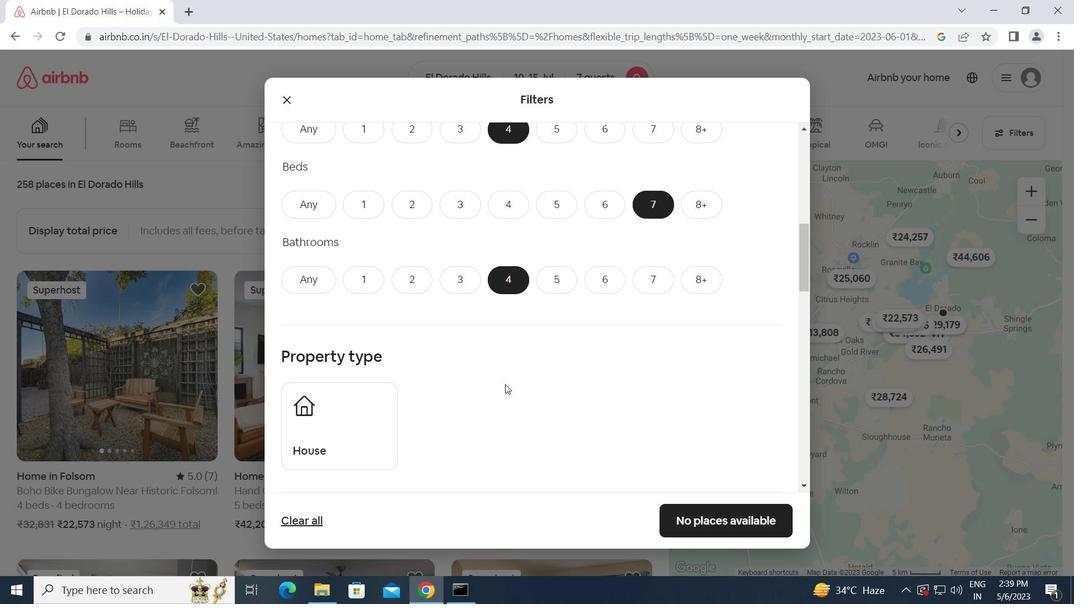 
Action: Mouse moved to (297, 350)
Screenshot: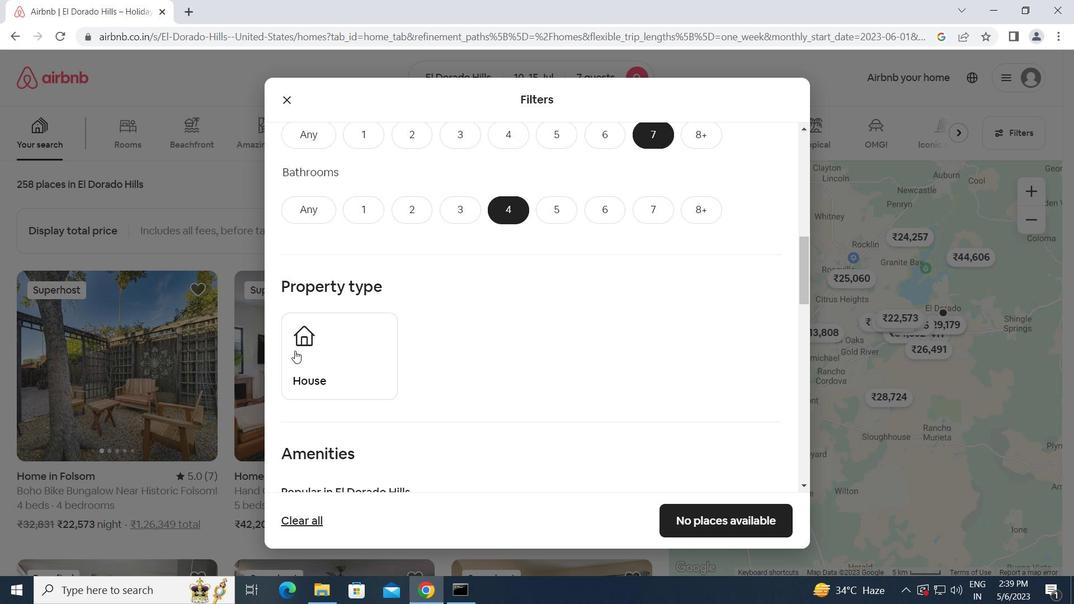 
Action: Mouse pressed left at (297, 350)
Screenshot: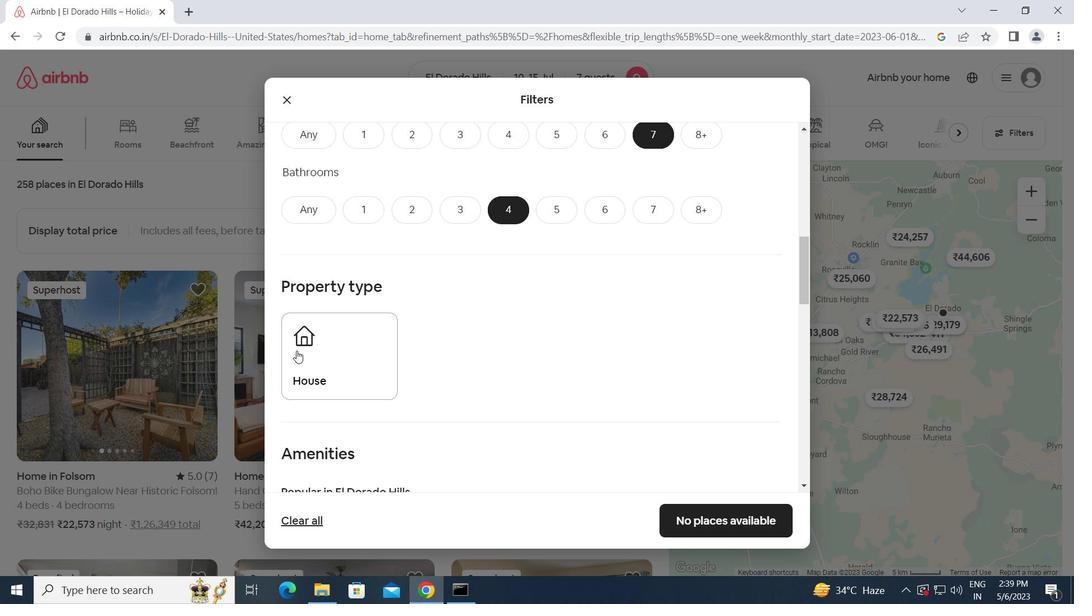 
Action: Mouse moved to (513, 372)
Screenshot: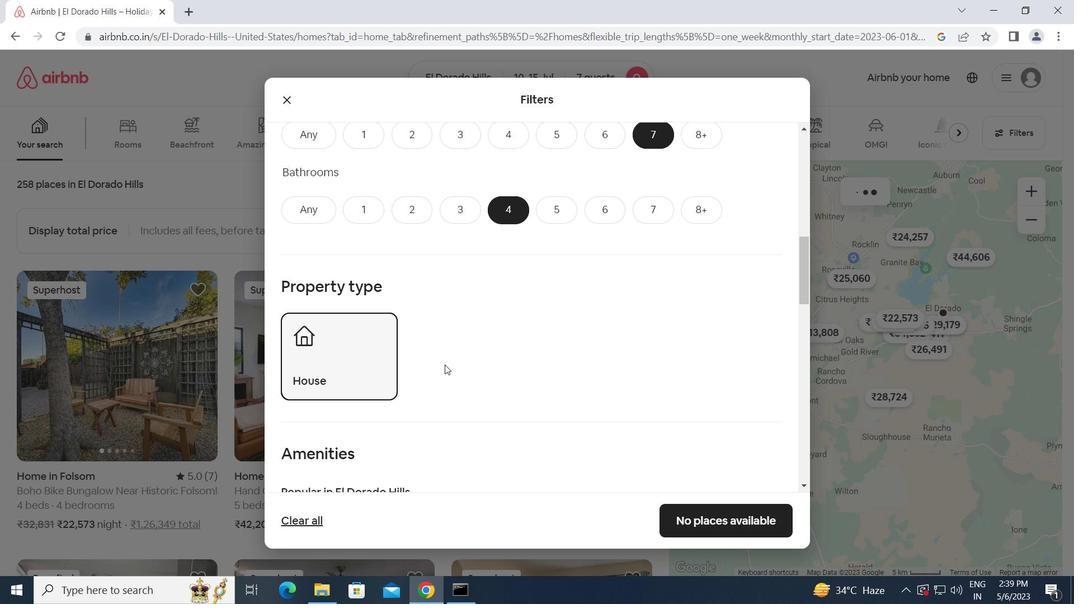 
Action: Mouse scrolled (513, 371) with delta (0, 0)
Screenshot: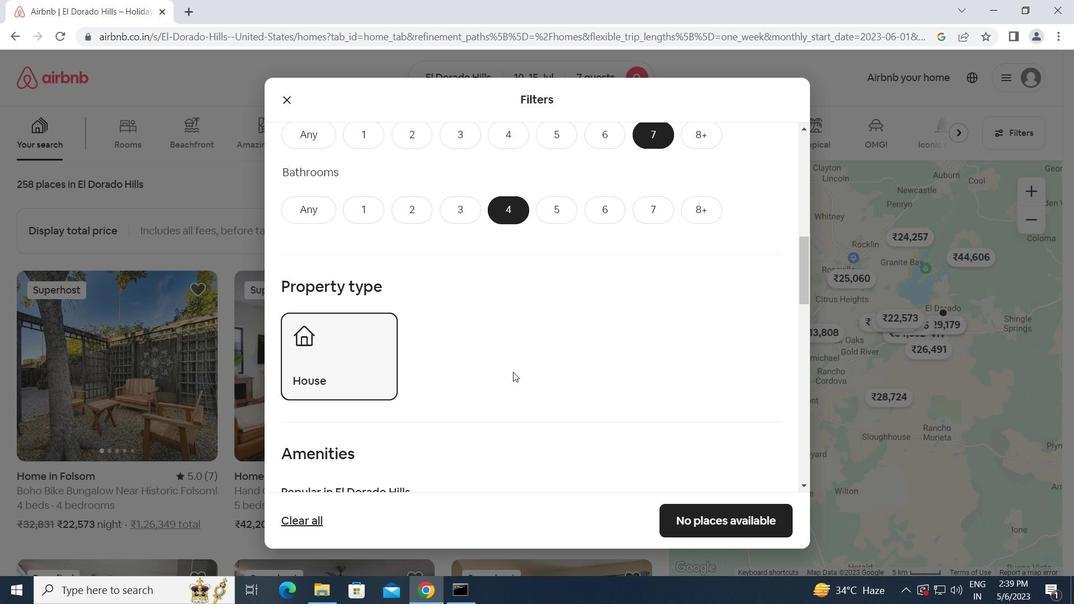 
Action: Mouse scrolled (513, 371) with delta (0, 0)
Screenshot: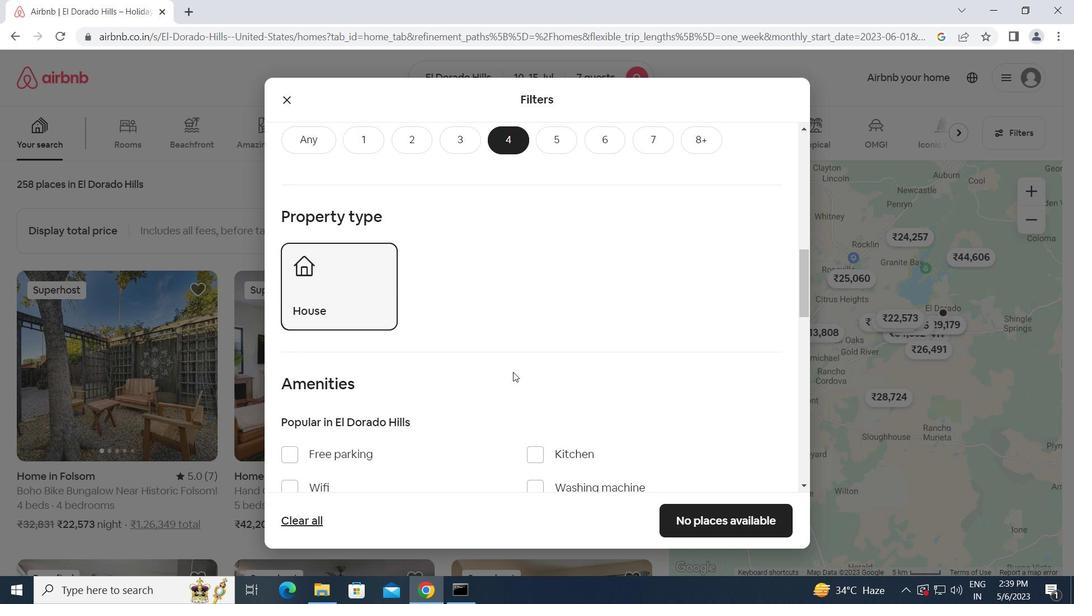 
Action: Mouse scrolled (513, 371) with delta (0, 0)
Screenshot: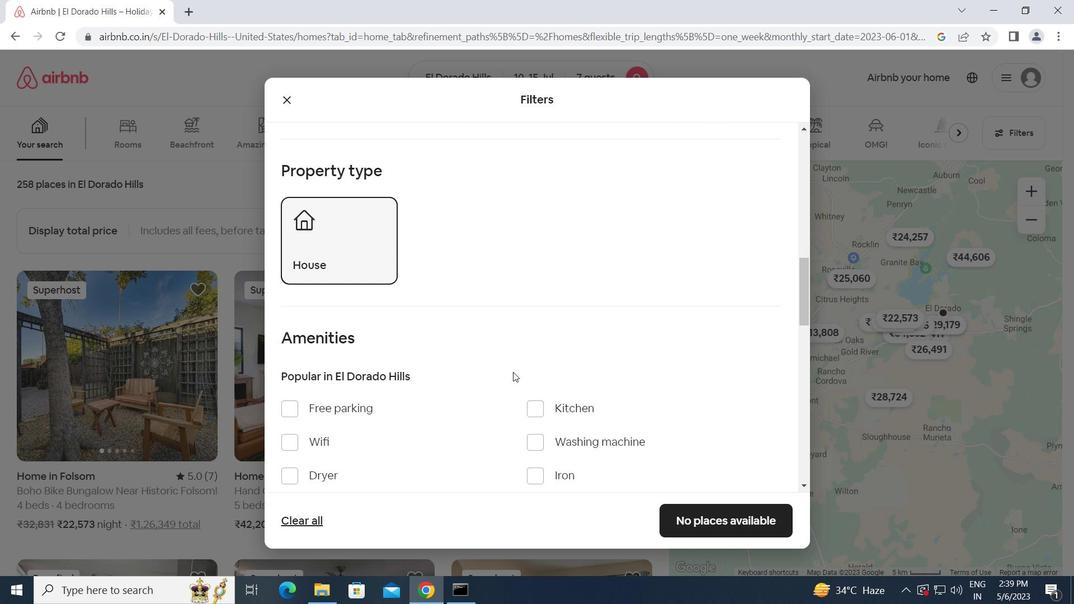 
Action: Mouse moved to (320, 411)
Screenshot: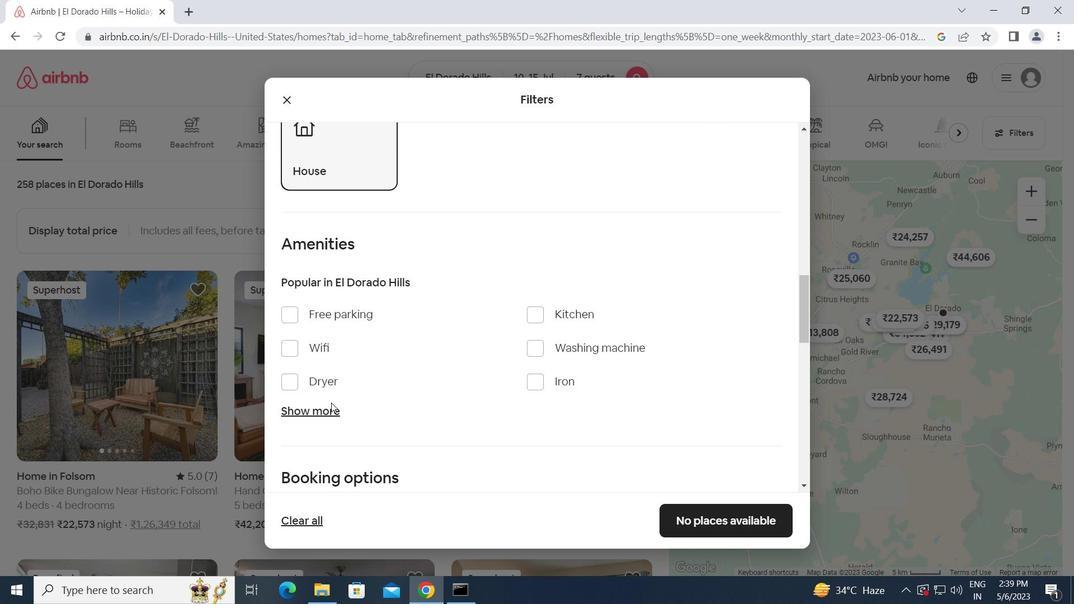 
Action: Mouse pressed left at (320, 411)
Screenshot: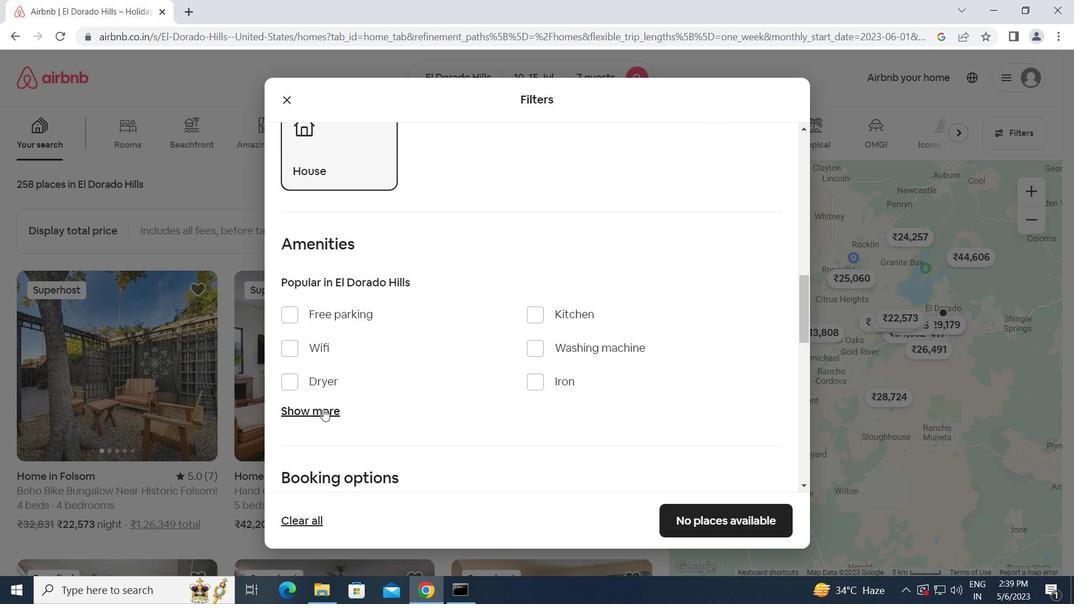 
Action: Mouse moved to (291, 343)
Screenshot: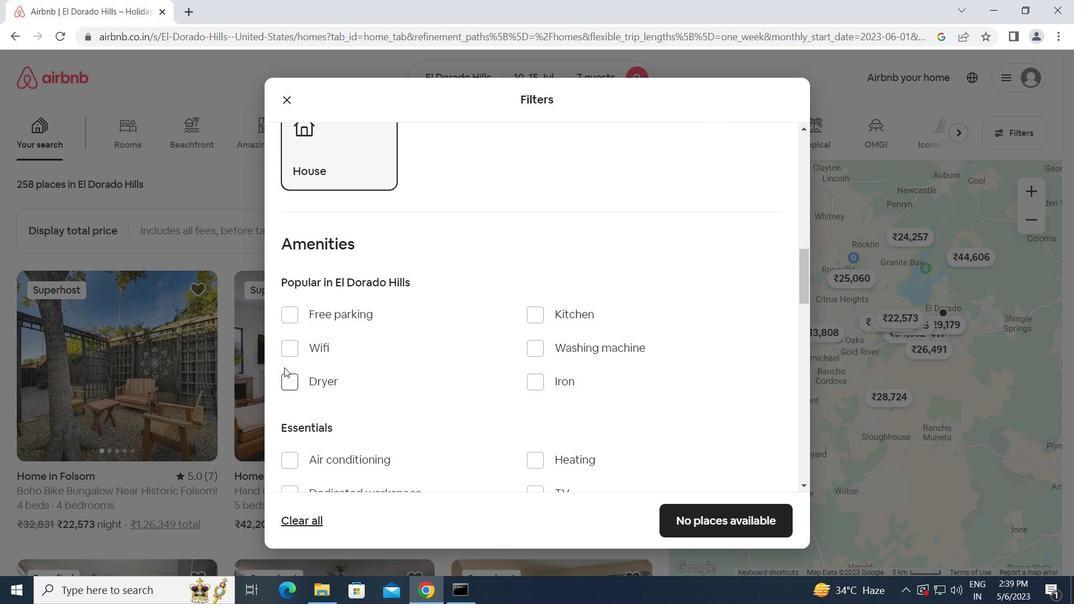 
Action: Mouse pressed left at (291, 343)
Screenshot: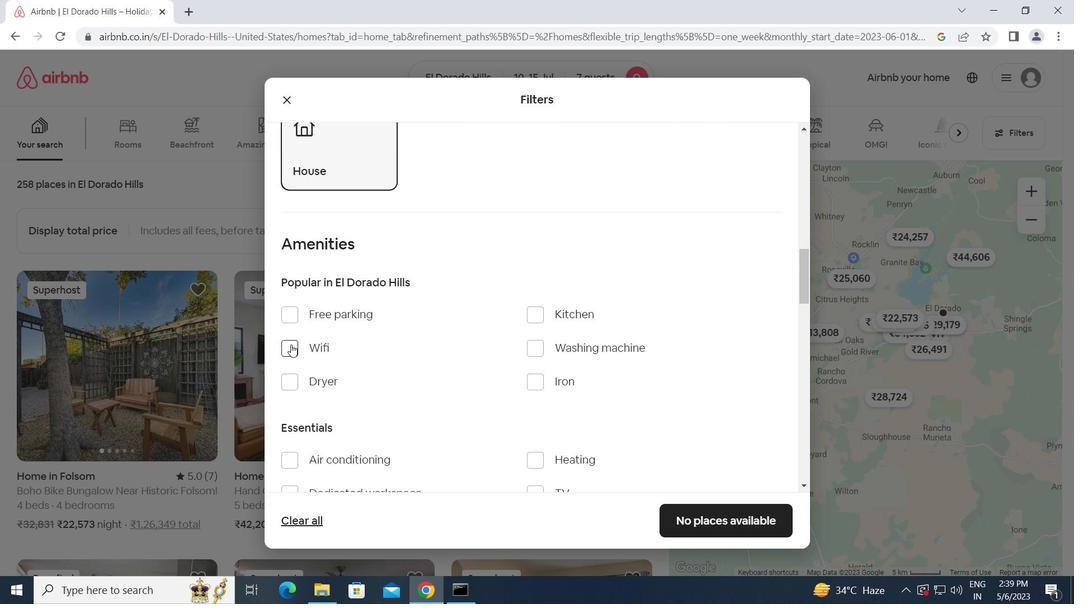 
Action: Mouse moved to (389, 388)
Screenshot: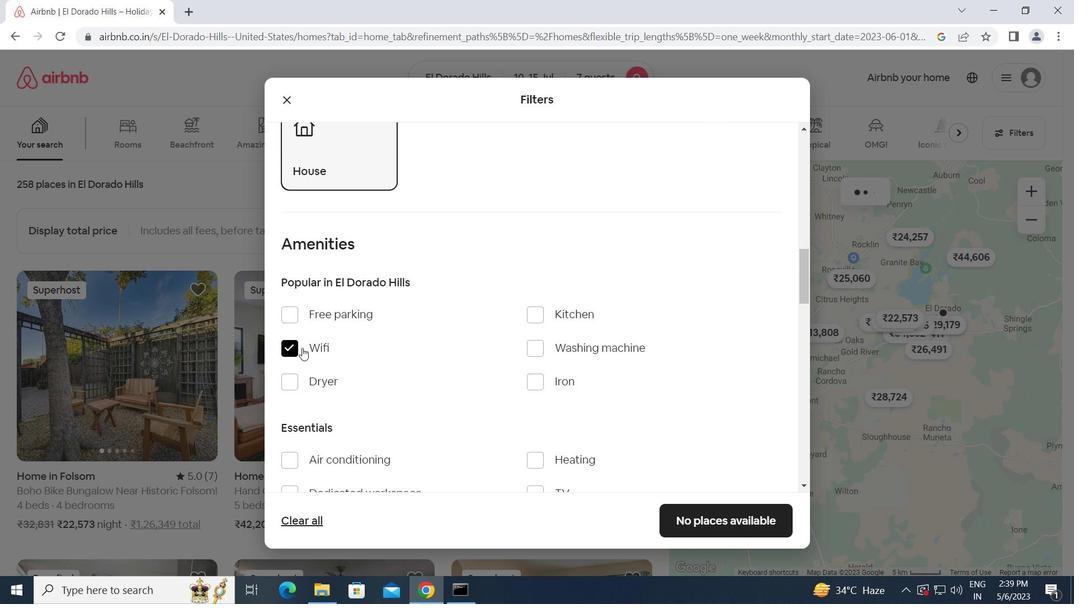 
Action: Mouse scrolled (389, 388) with delta (0, 0)
Screenshot: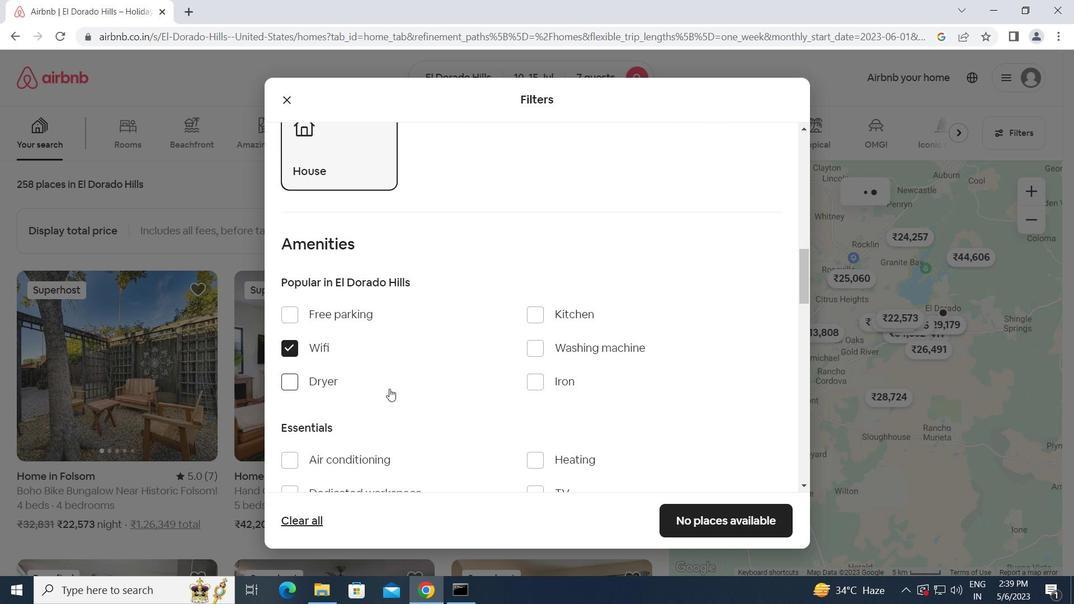 
Action: Mouse moved to (543, 421)
Screenshot: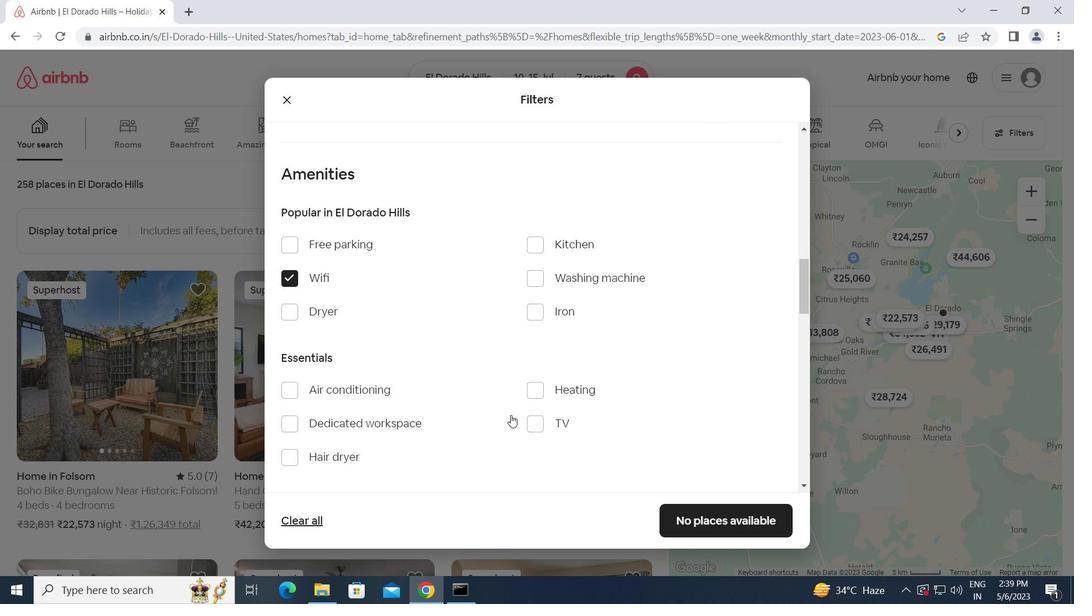 
Action: Mouse pressed left at (543, 421)
Screenshot: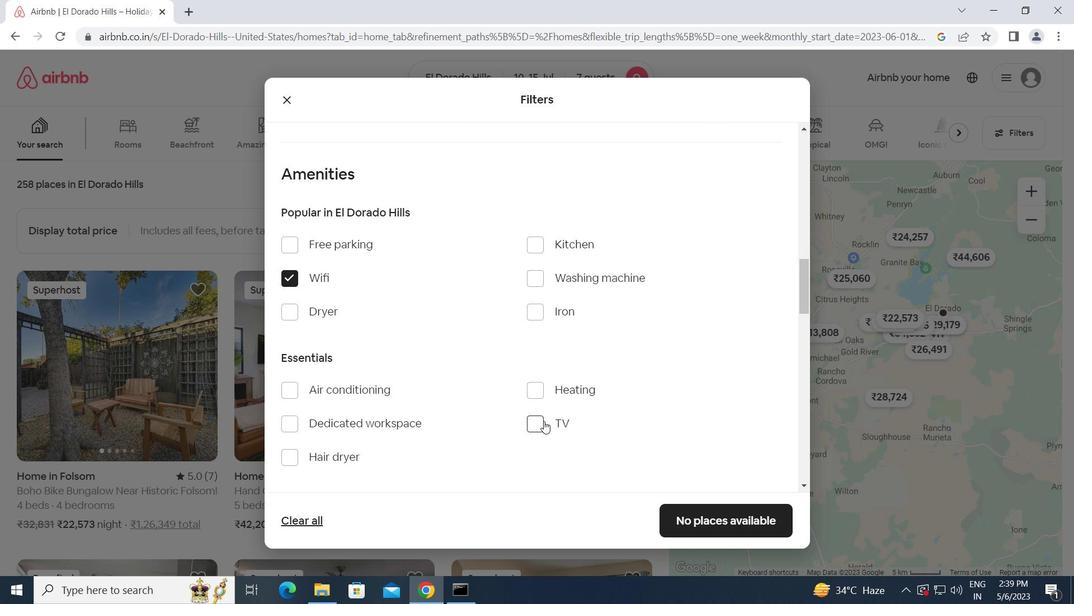 
Action: Mouse moved to (292, 247)
Screenshot: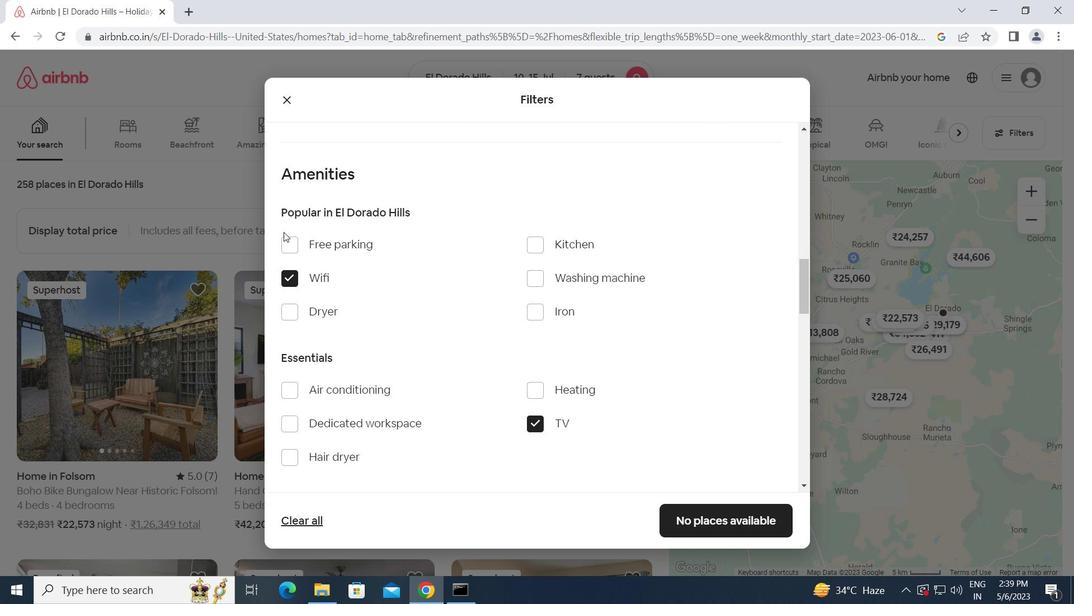 
Action: Mouse pressed left at (292, 247)
Screenshot: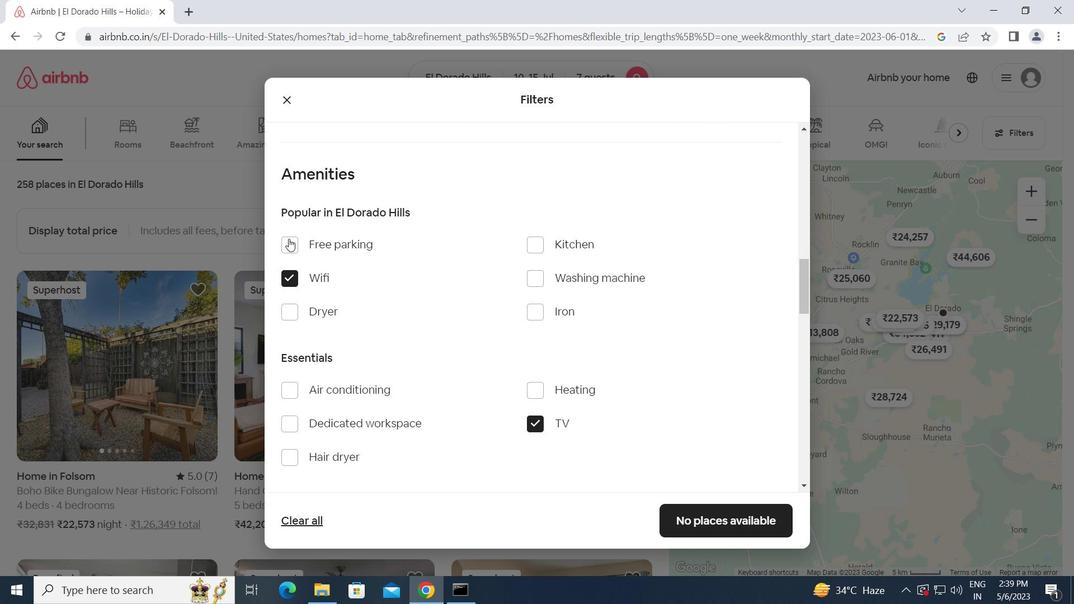 
Action: Mouse moved to (380, 386)
Screenshot: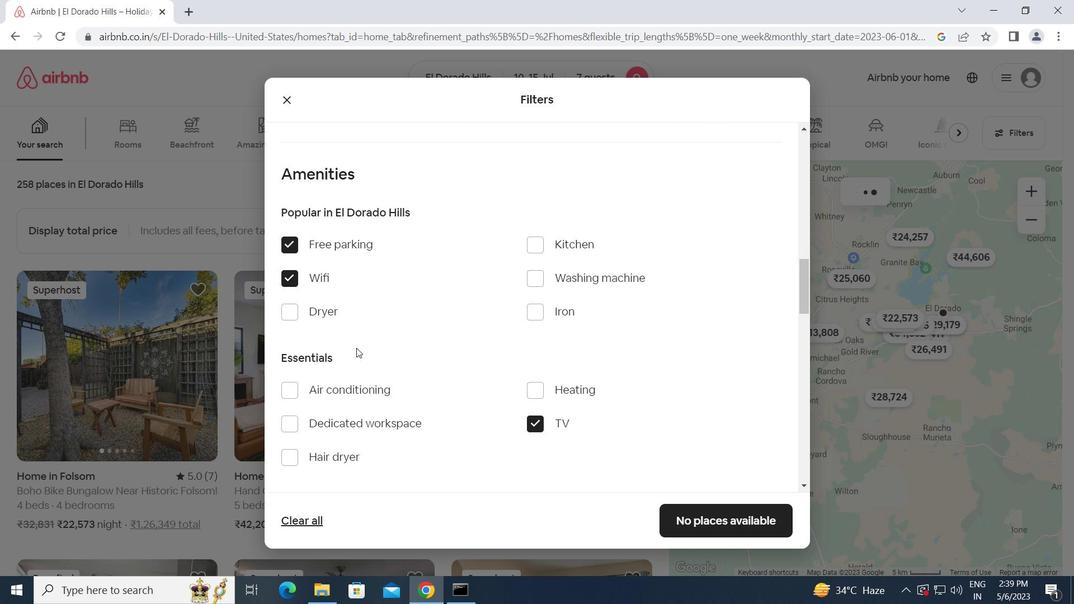 
Action: Mouse scrolled (380, 386) with delta (0, 0)
Screenshot: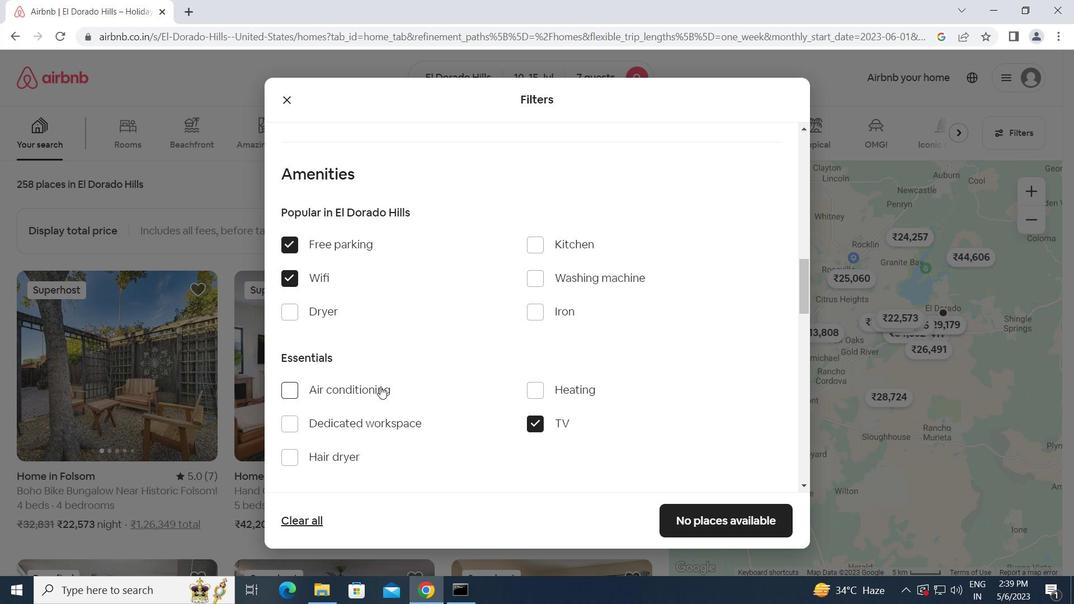 
Action: Mouse scrolled (380, 386) with delta (0, 0)
Screenshot: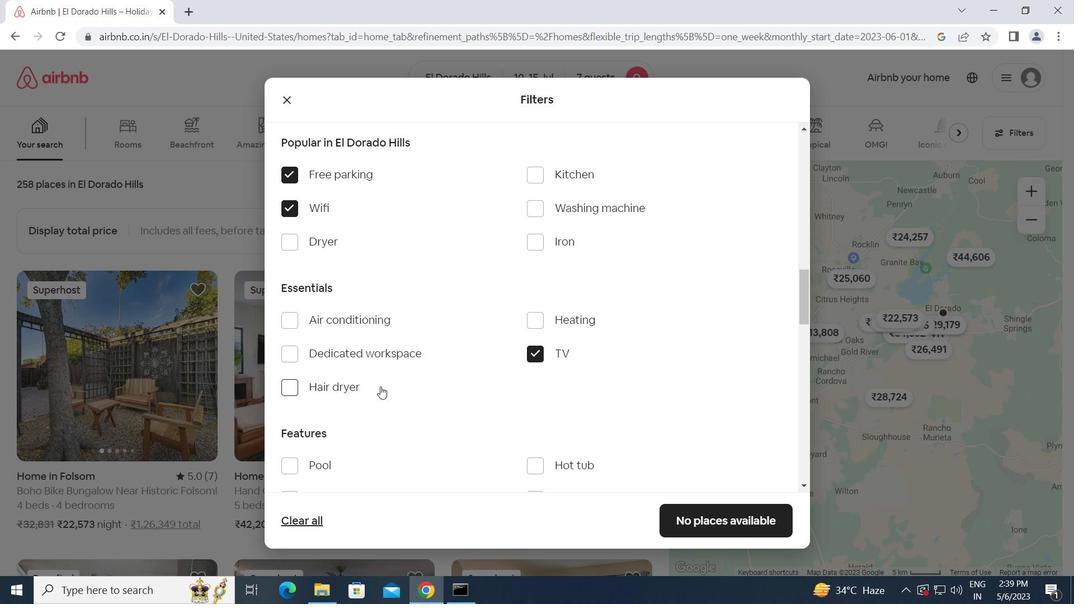 
Action: Mouse scrolled (380, 386) with delta (0, 0)
Screenshot: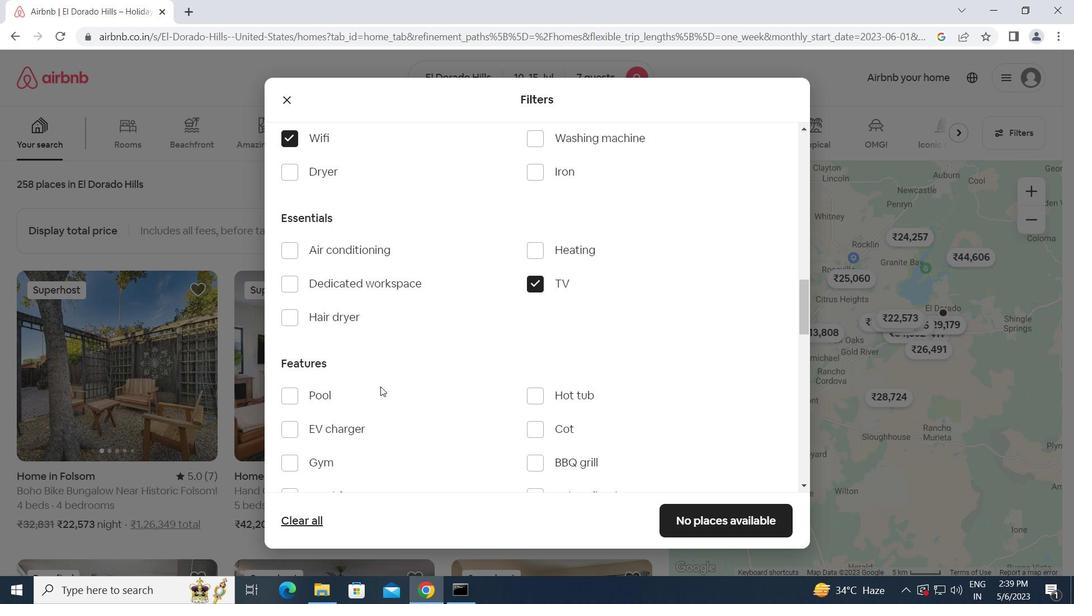 
Action: Mouse moved to (285, 388)
Screenshot: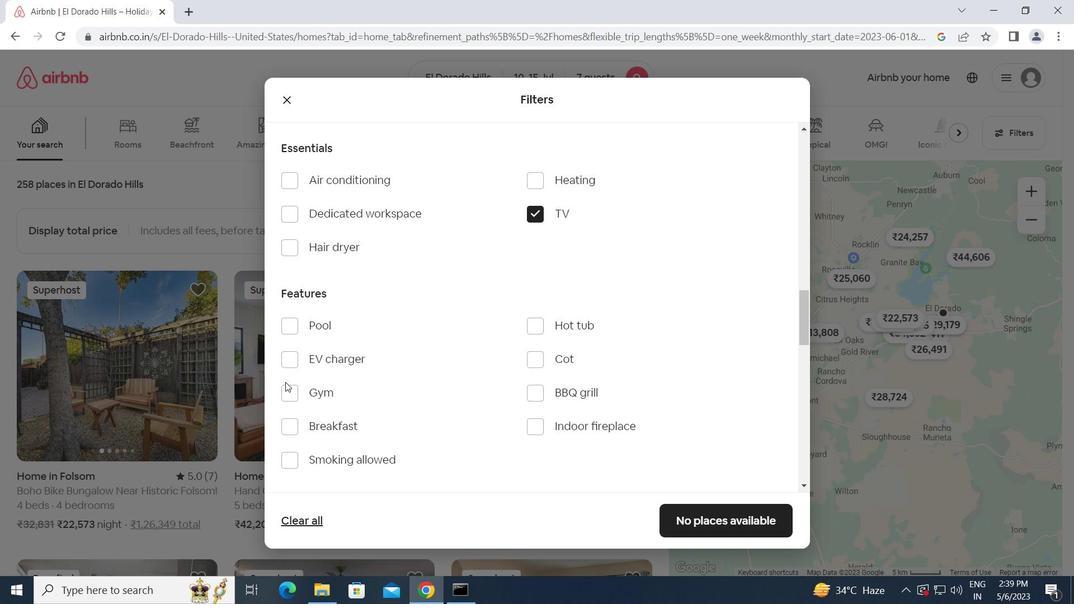 
Action: Mouse pressed left at (285, 388)
Screenshot: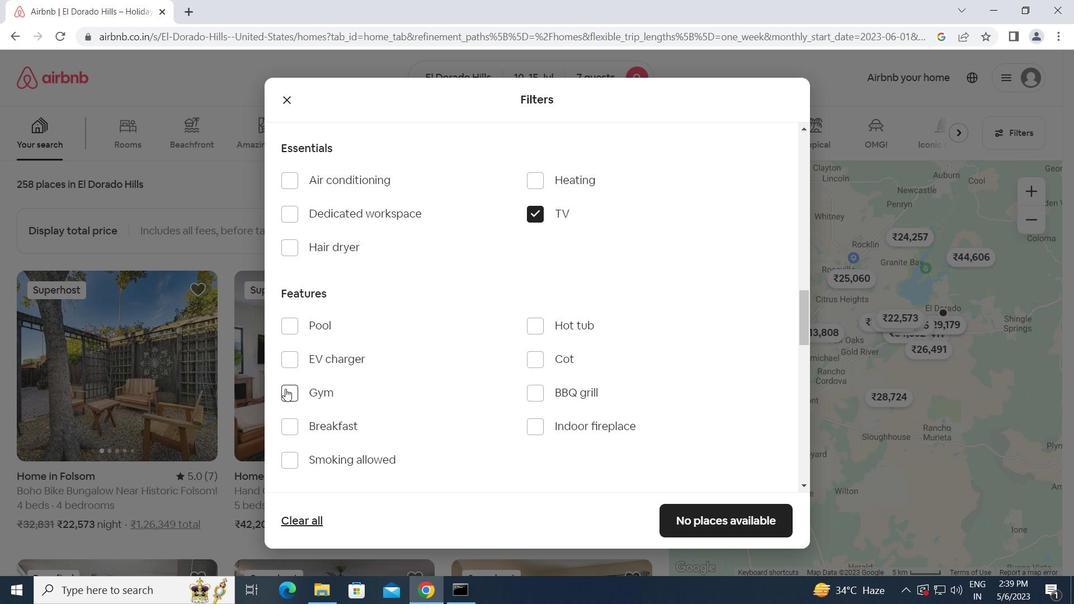 
Action: Mouse moved to (287, 421)
Screenshot: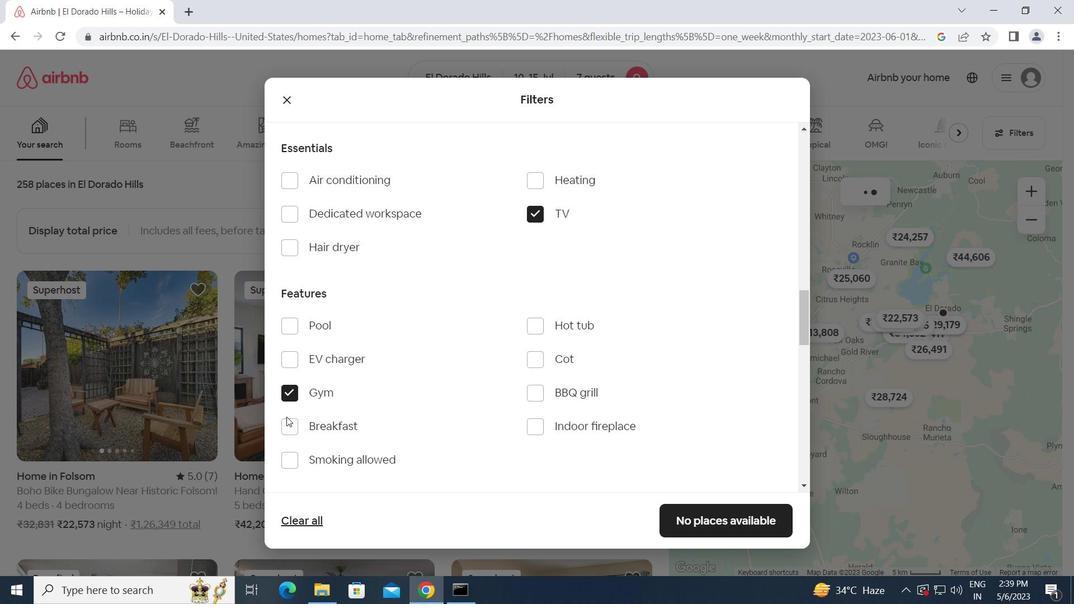 
Action: Mouse pressed left at (287, 421)
Screenshot: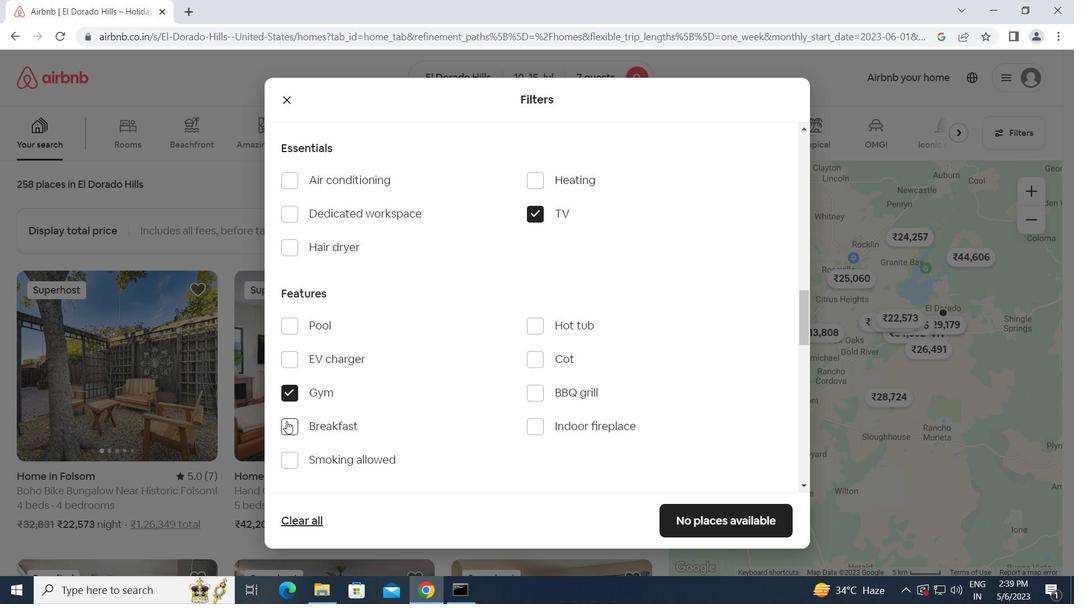 
Action: Mouse moved to (386, 436)
Screenshot: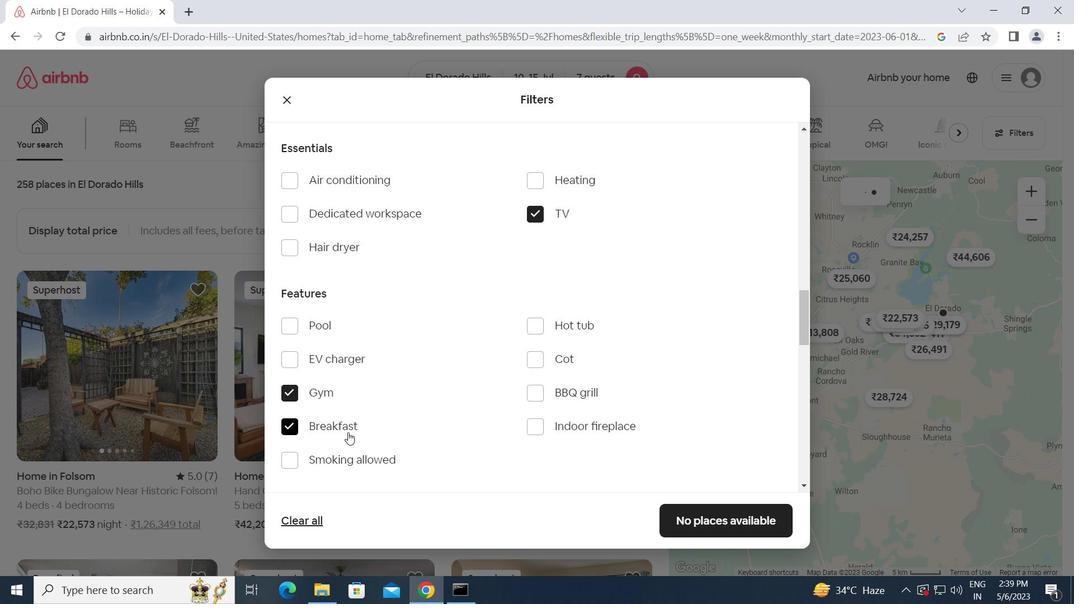 
Action: Mouse scrolled (386, 435) with delta (0, 0)
Screenshot: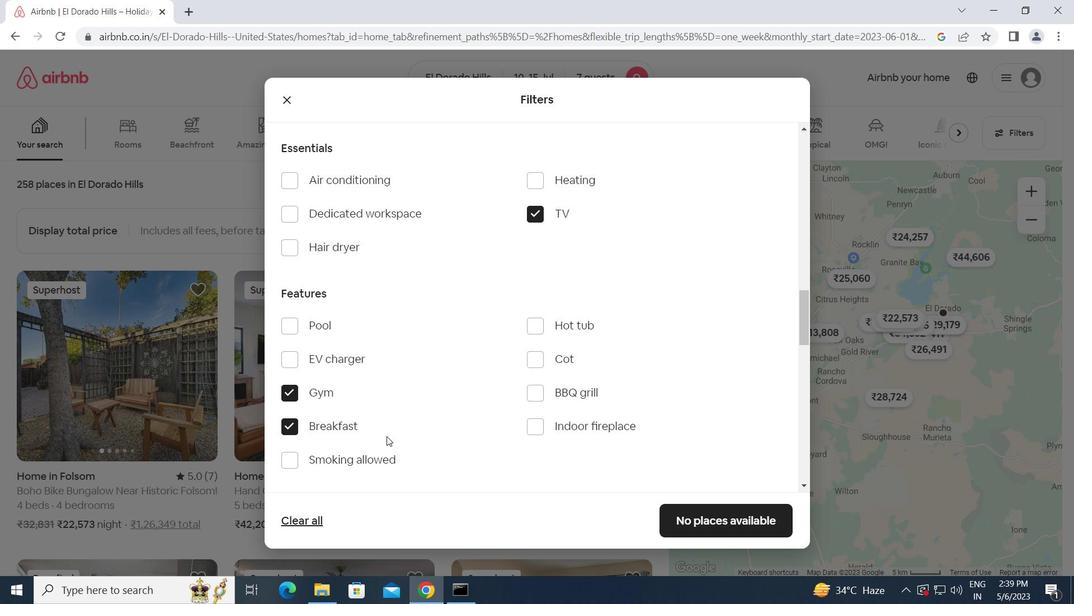 
Action: Mouse scrolled (386, 435) with delta (0, 0)
Screenshot: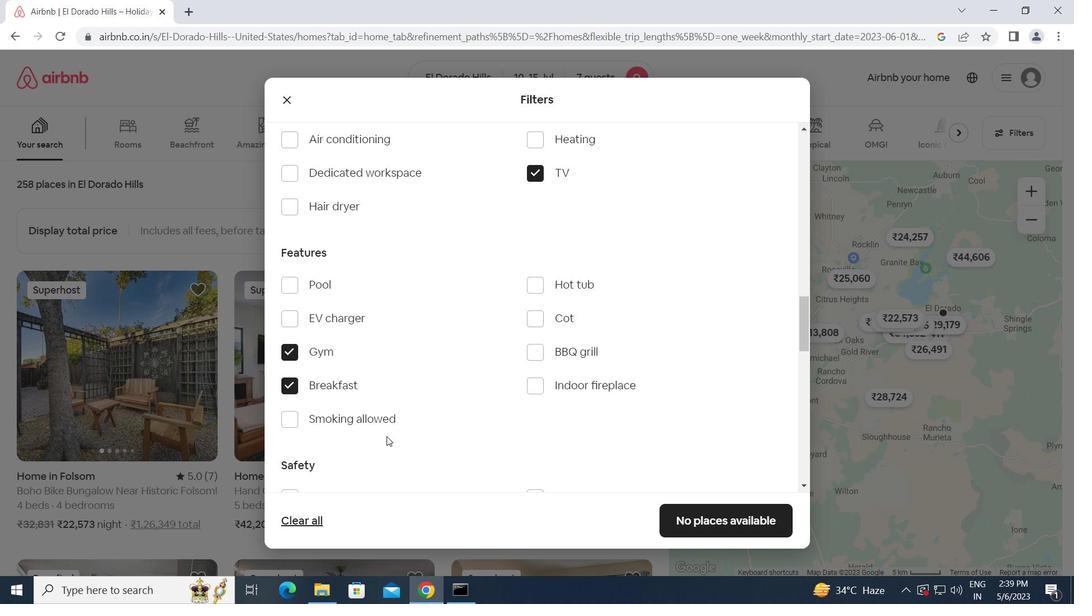 
Action: Mouse scrolled (386, 435) with delta (0, 0)
Screenshot: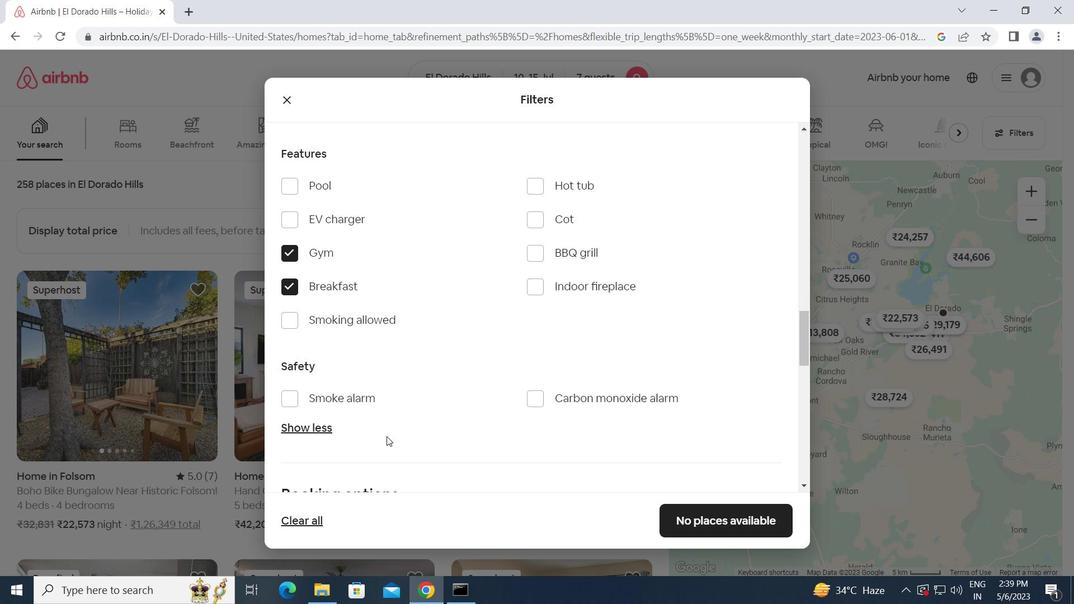 
Action: Mouse scrolled (386, 435) with delta (0, 0)
Screenshot: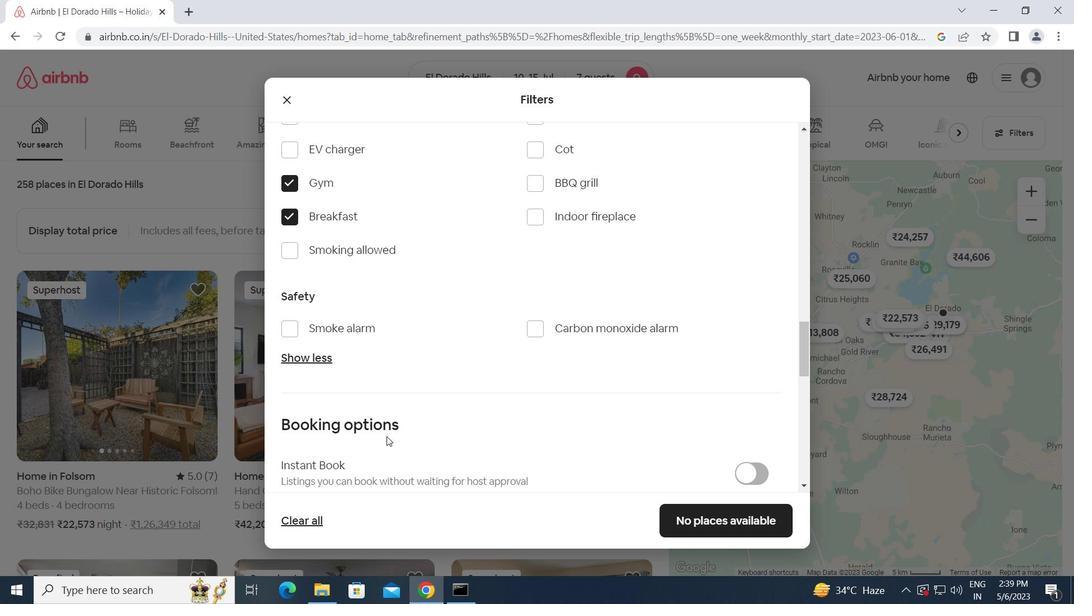 
Action: Mouse moved to (734, 447)
Screenshot: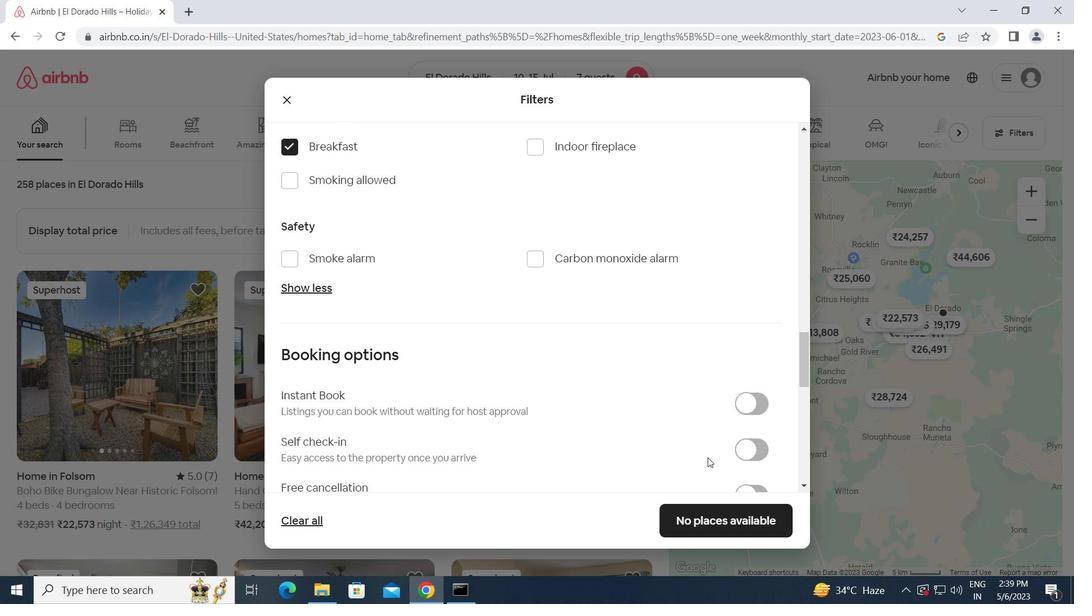 
Action: Mouse pressed left at (734, 447)
Screenshot: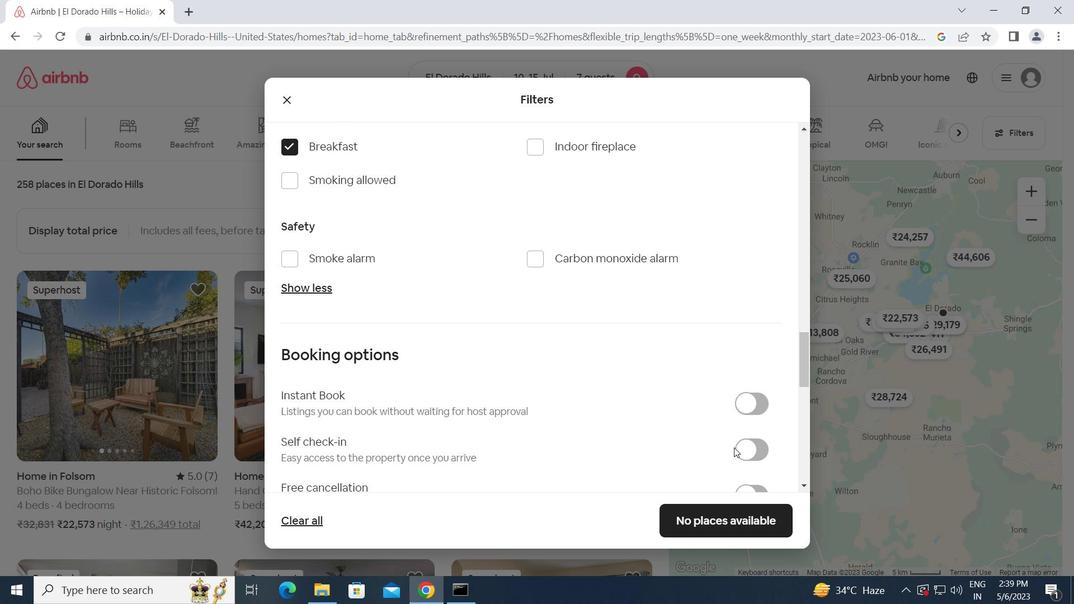 
Action: Mouse moved to (748, 449)
Screenshot: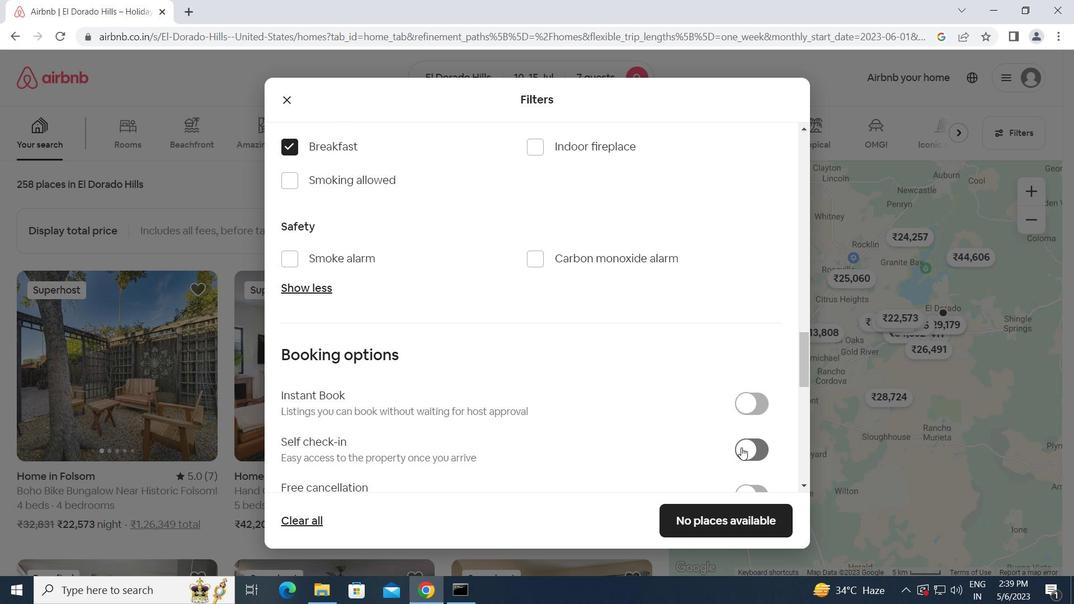 
Action: Mouse pressed left at (748, 449)
Screenshot: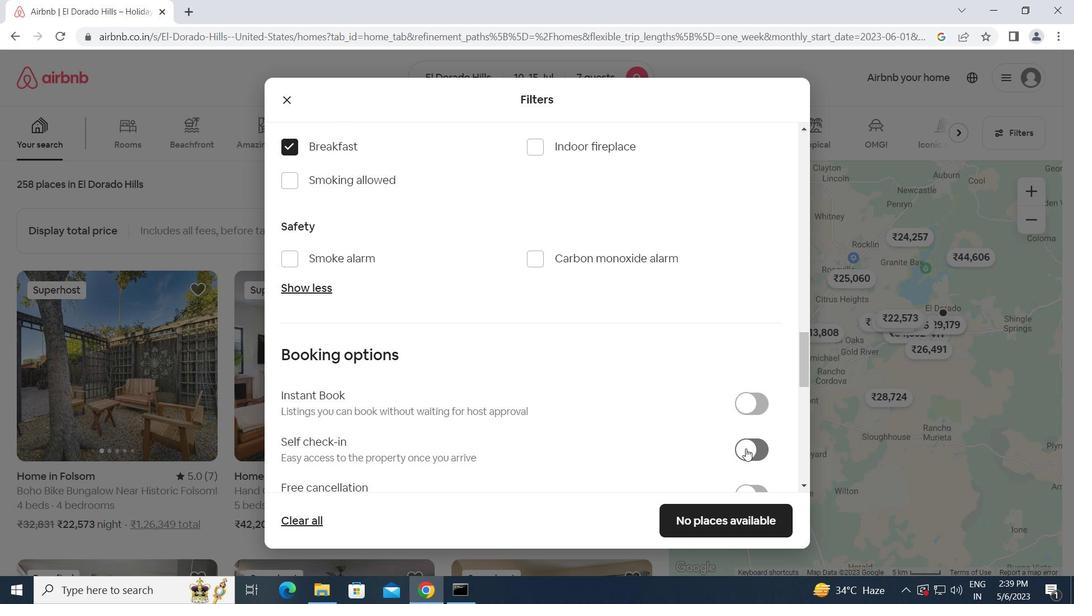 
Action: Mouse moved to (610, 468)
Screenshot: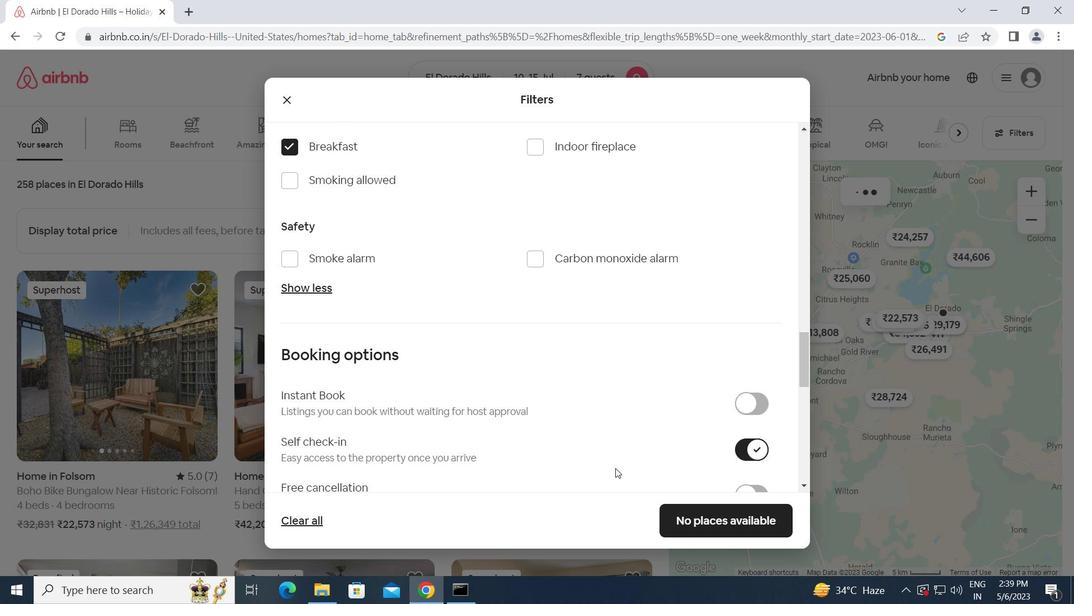 
Action: Mouse scrolled (610, 467) with delta (0, 0)
Screenshot: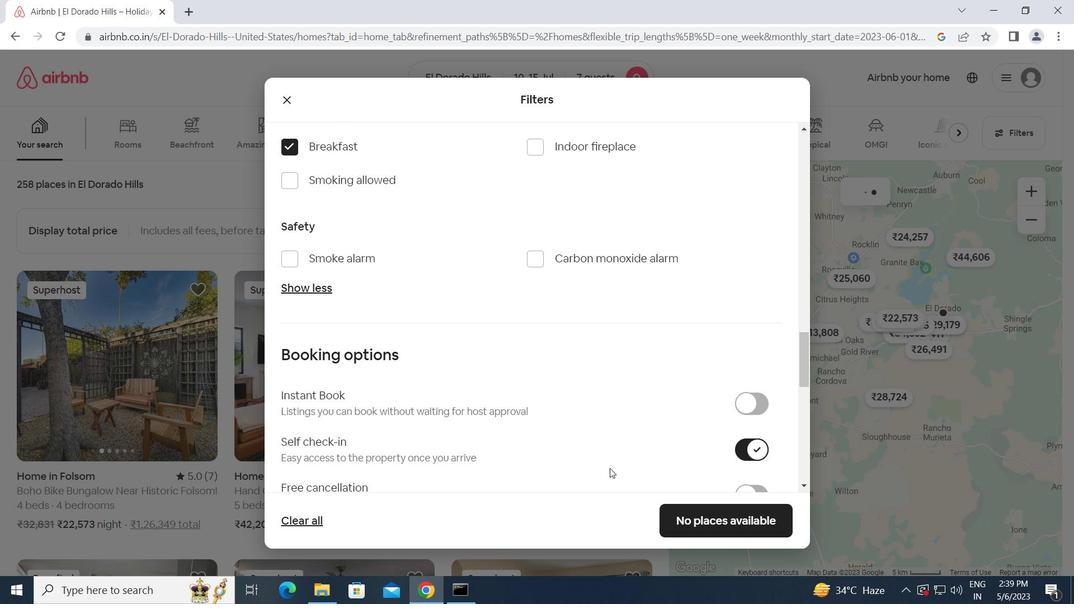 
Action: Mouse scrolled (610, 467) with delta (0, 0)
Screenshot: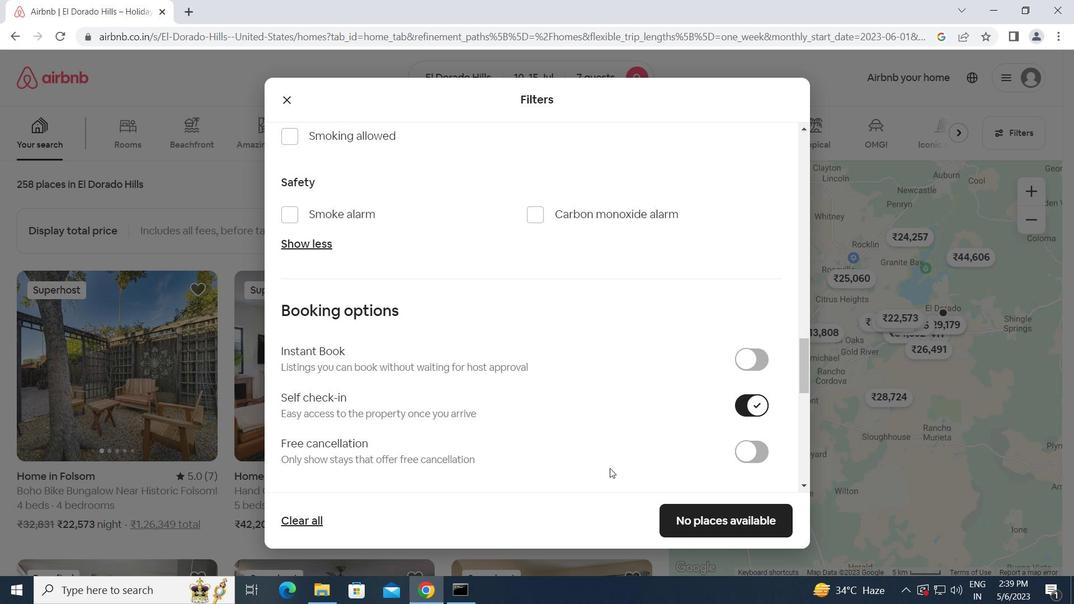 
Action: Mouse scrolled (610, 467) with delta (0, 0)
Screenshot: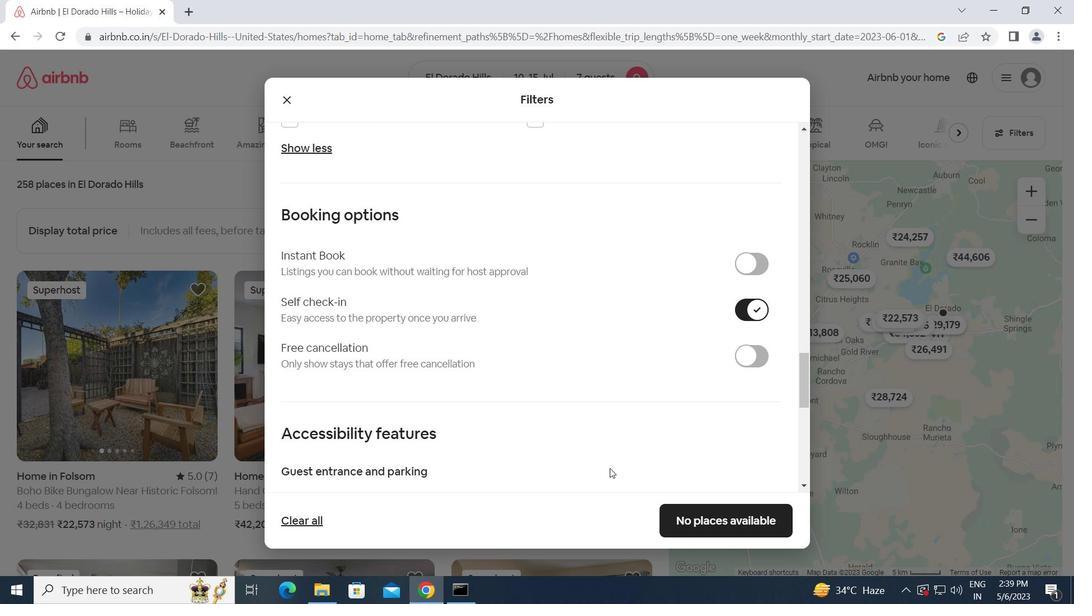 
Action: Mouse scrolled (610, 467) with delta (0, 0)
Screenshot: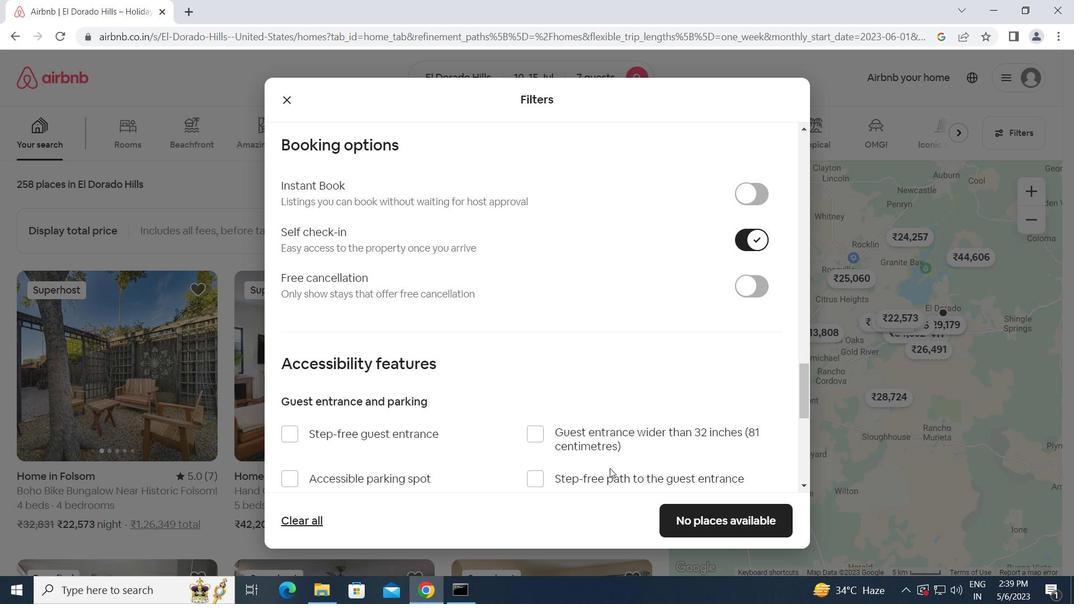 
Action: Mouse scrolled (610, 467) with delta (0, 0)
Screenshot: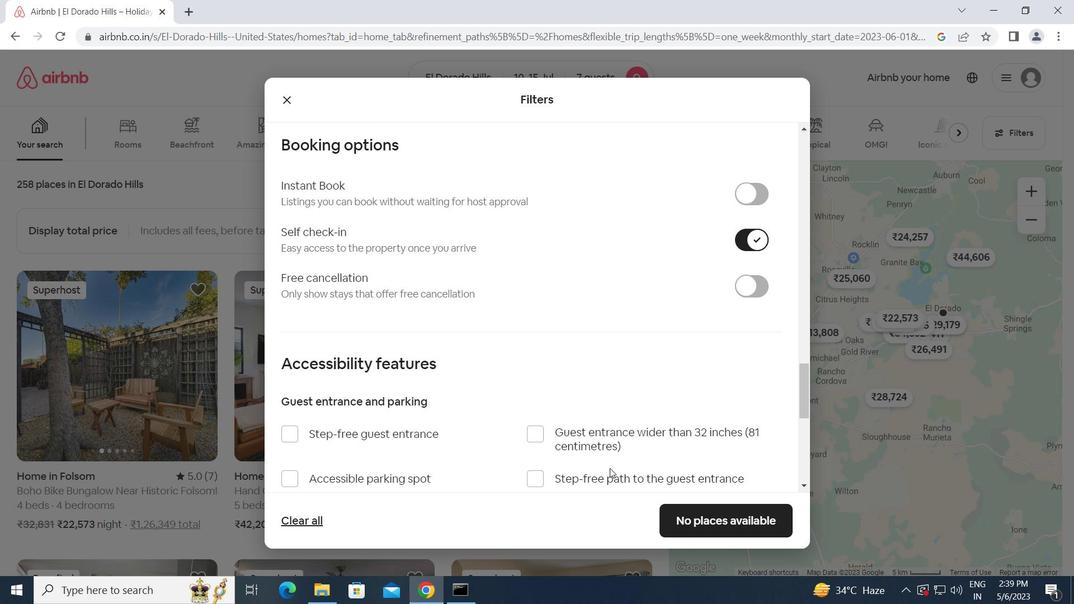 
Action: Mouse scrolled (610, 467) with delta (0, 0)
Screenshot: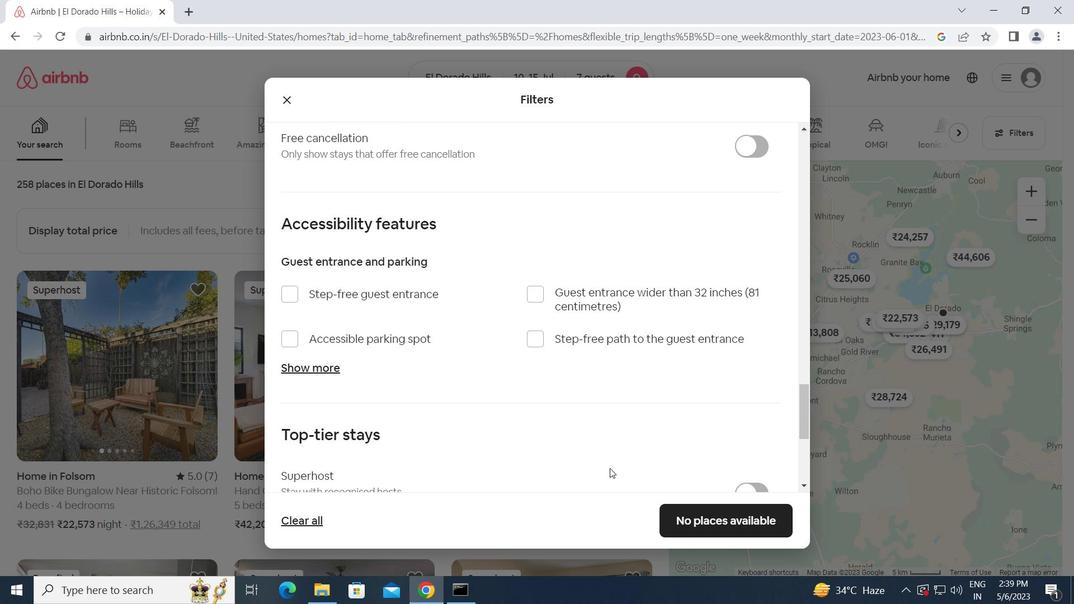
Action: Mouse scrolled (610, 467) with delta (0, 0)
Screenshot: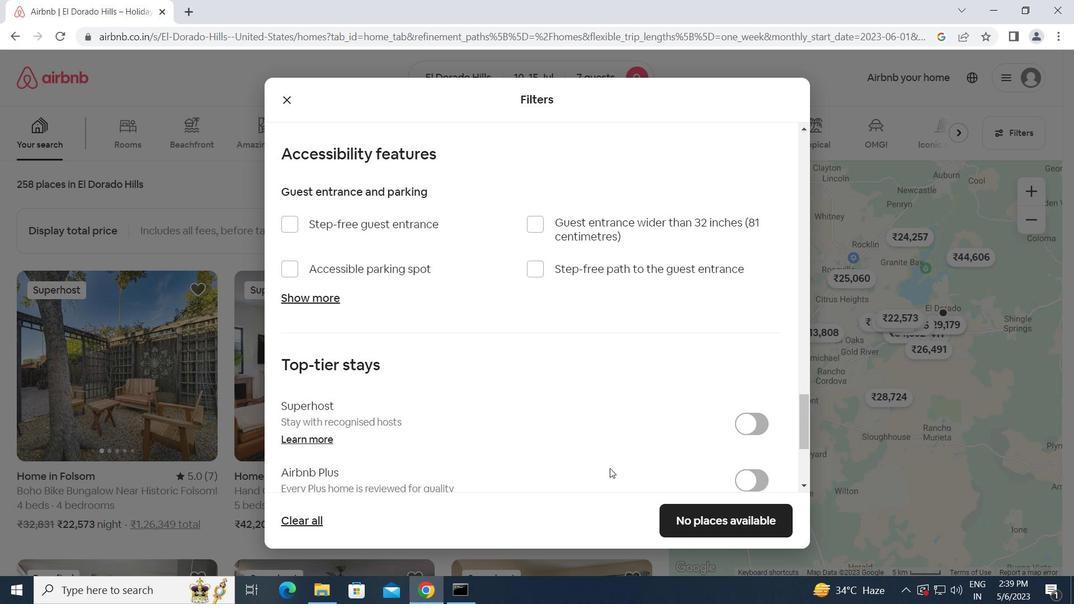 
Action: Mouse scrolled (610, 467) with delta (0, 0)
Screenshot: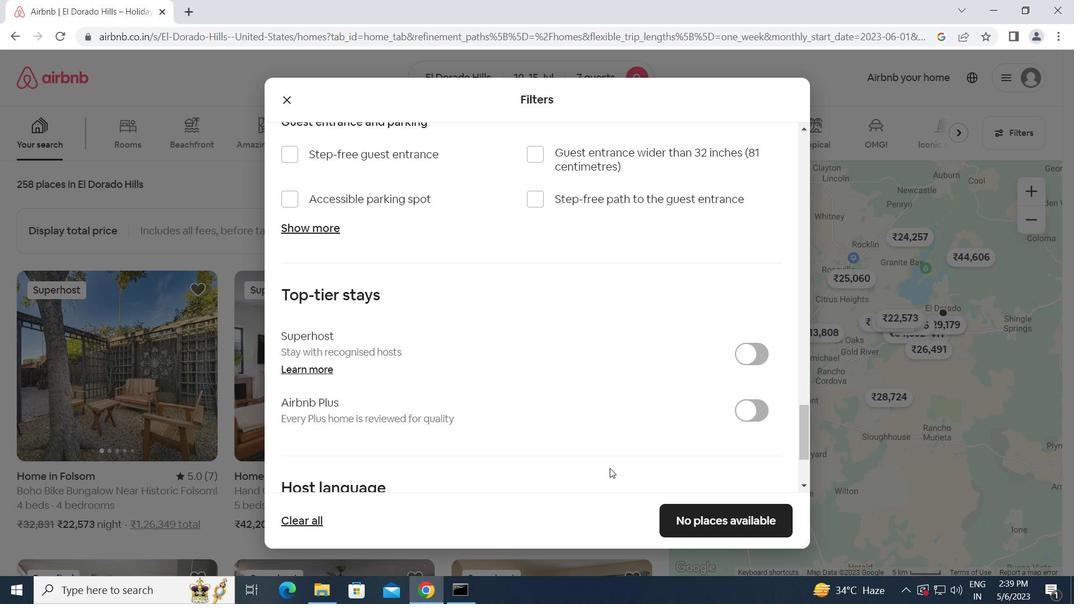 
Action: Mouse scrolled (610, 467) with delta (0, 0)
Screenshot: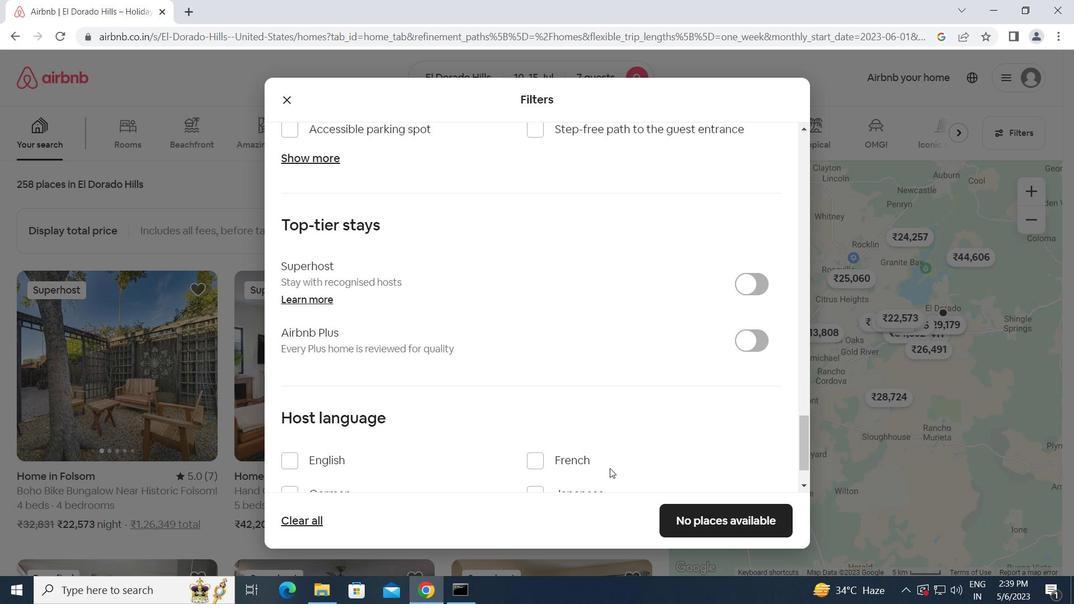 
Action: Mouse moved to (287, 393)
Screenshot: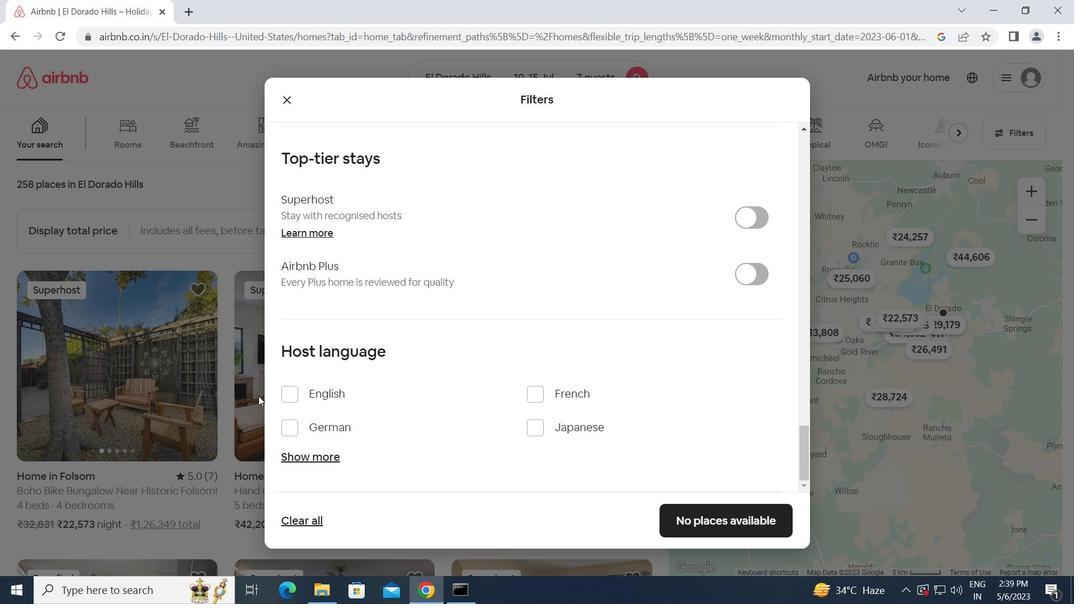 
Action: Mouse pressed left at (287, 393)
Screenshot: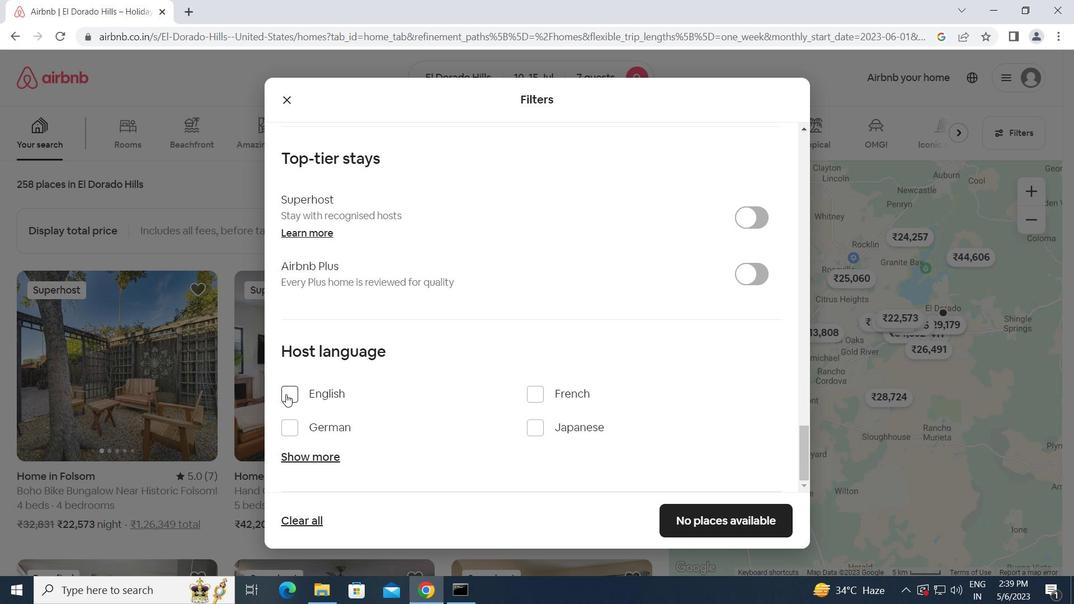 
Action: Mouse moved to (700, 519)
Screenshot: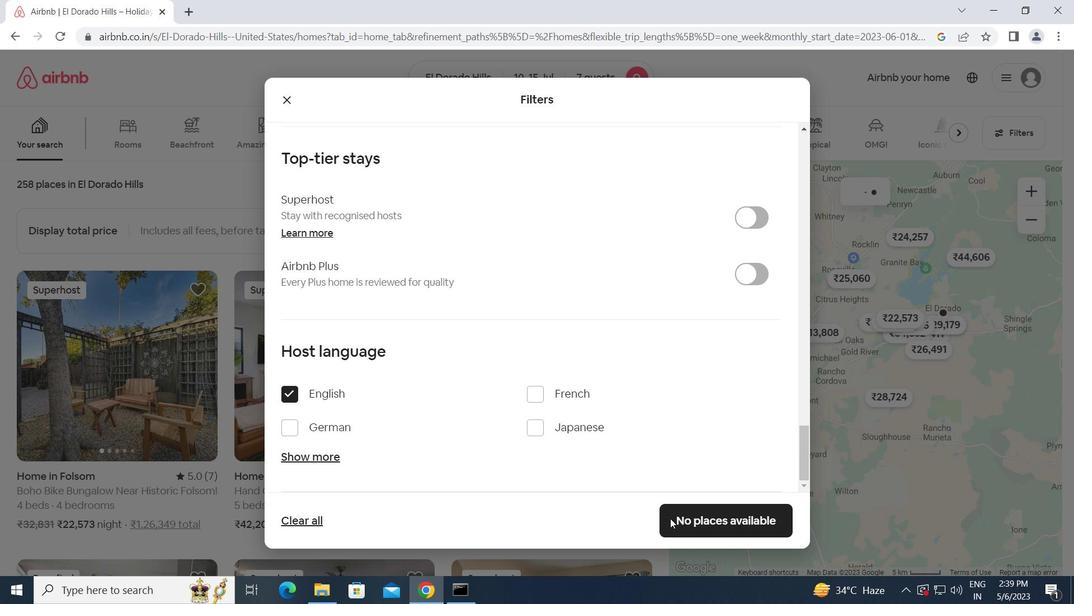 
Action: Mouse pressed left at (700, 519)
Screenshot: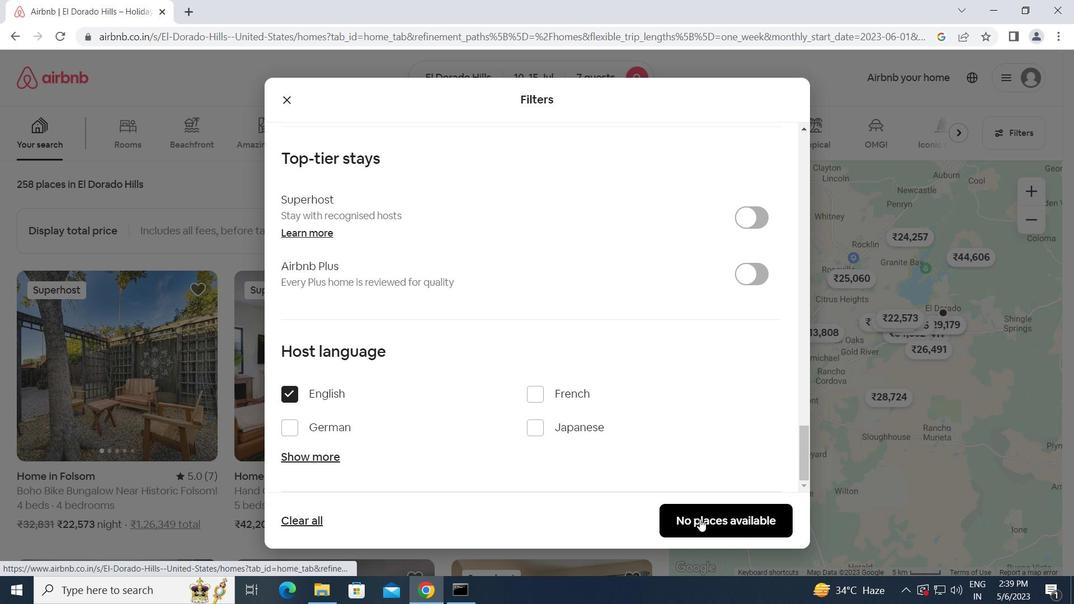 
